 Task: In the Company barnard.edu, Add note: 'Schedule a meeting with the PR team to discuss upcoming media opportunities.'. Mark checkbox to create task to follow up ': In 2 weeks'. Create task, with  description: Follow up on Payment, Add due date: In 3 Business Days; Add reminder: 30 Minutes before. Set Priority Medium and add note: follow up with the client regarding their recent inquiry and address any questions they may have.. Logged in from softage.5@softage.net
Action: Mouse moved to (99, 77)
Screenshot: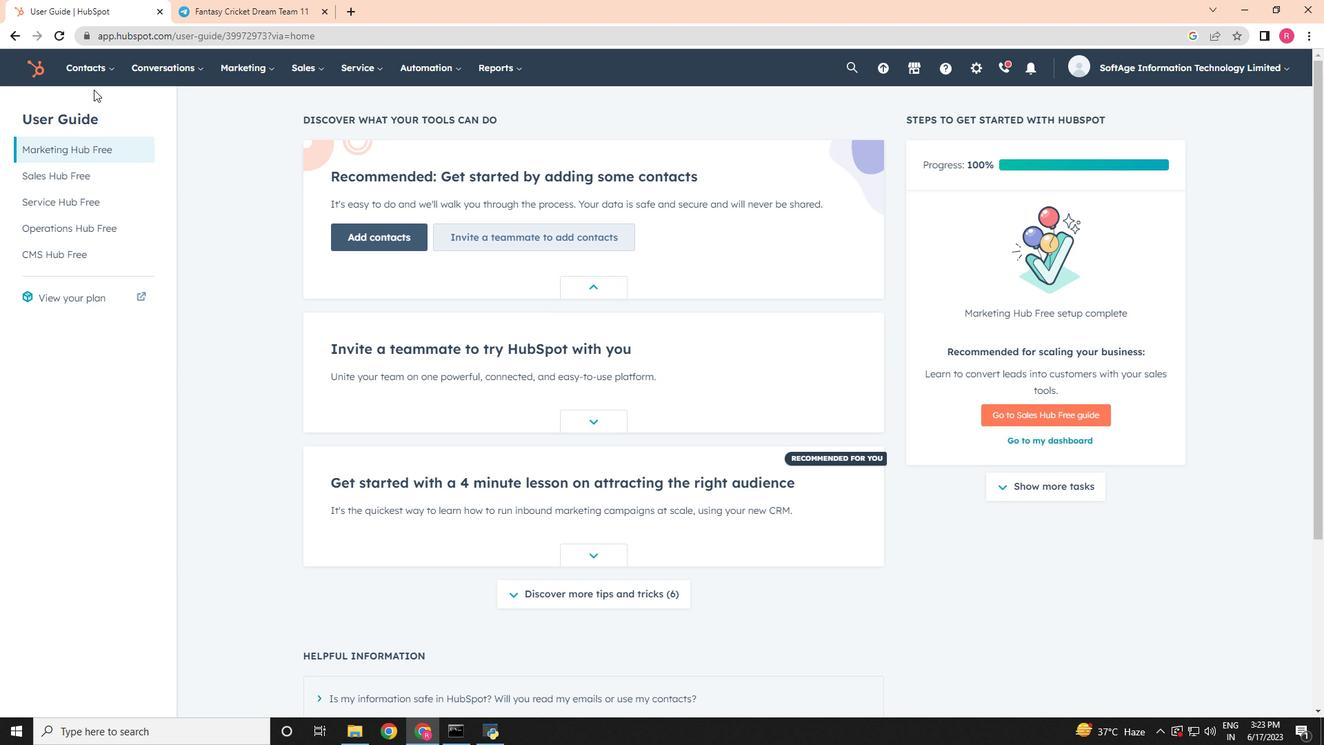
Action: Mouse pressed left at (99, 77)
Screenshot: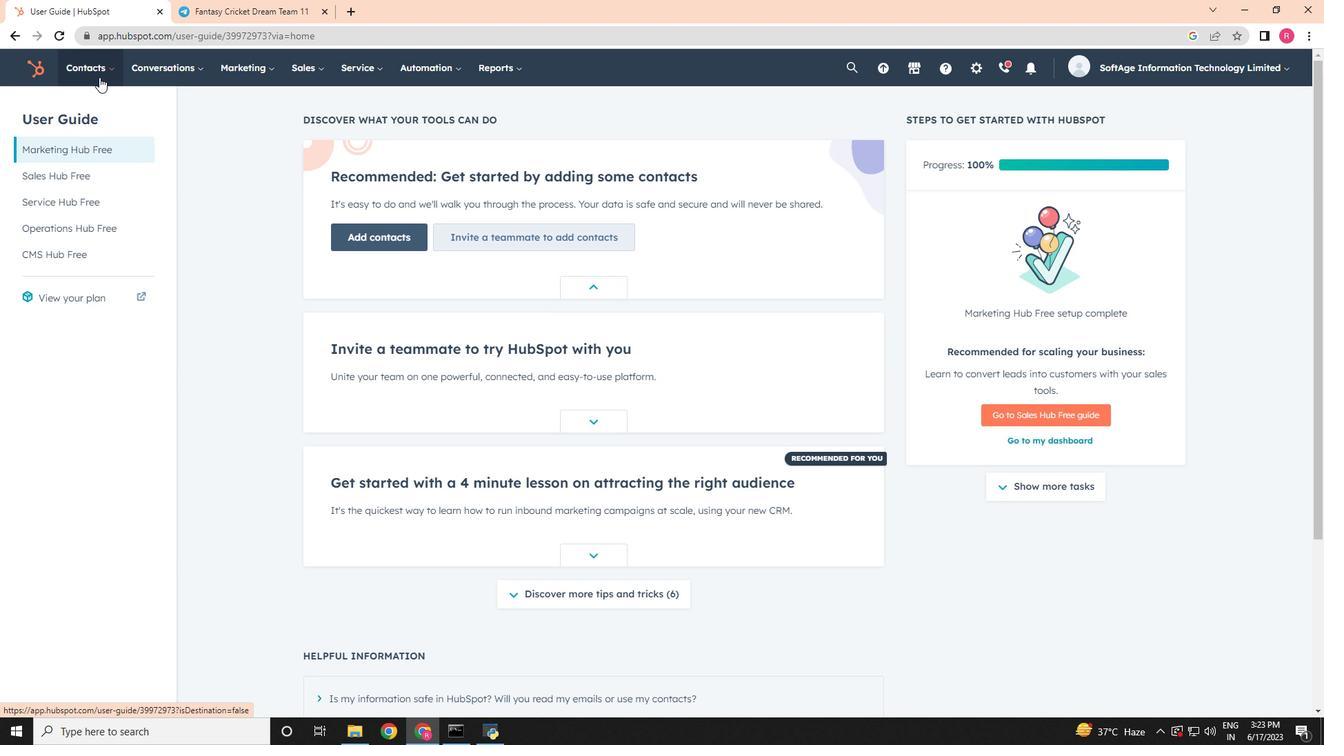 
Action: Mouse moved to (101, 141)
Screenshot: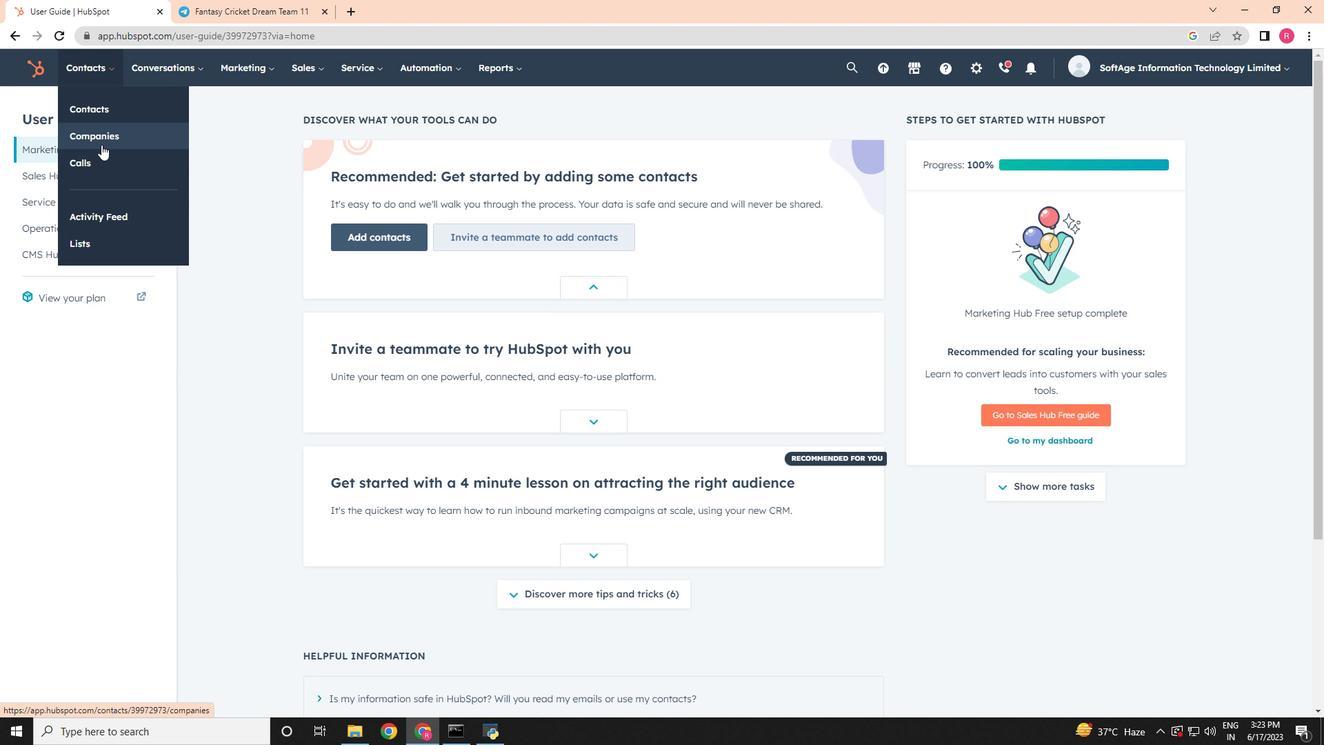 
Action: Mouse pressed left at (101, 141)
Screenshot: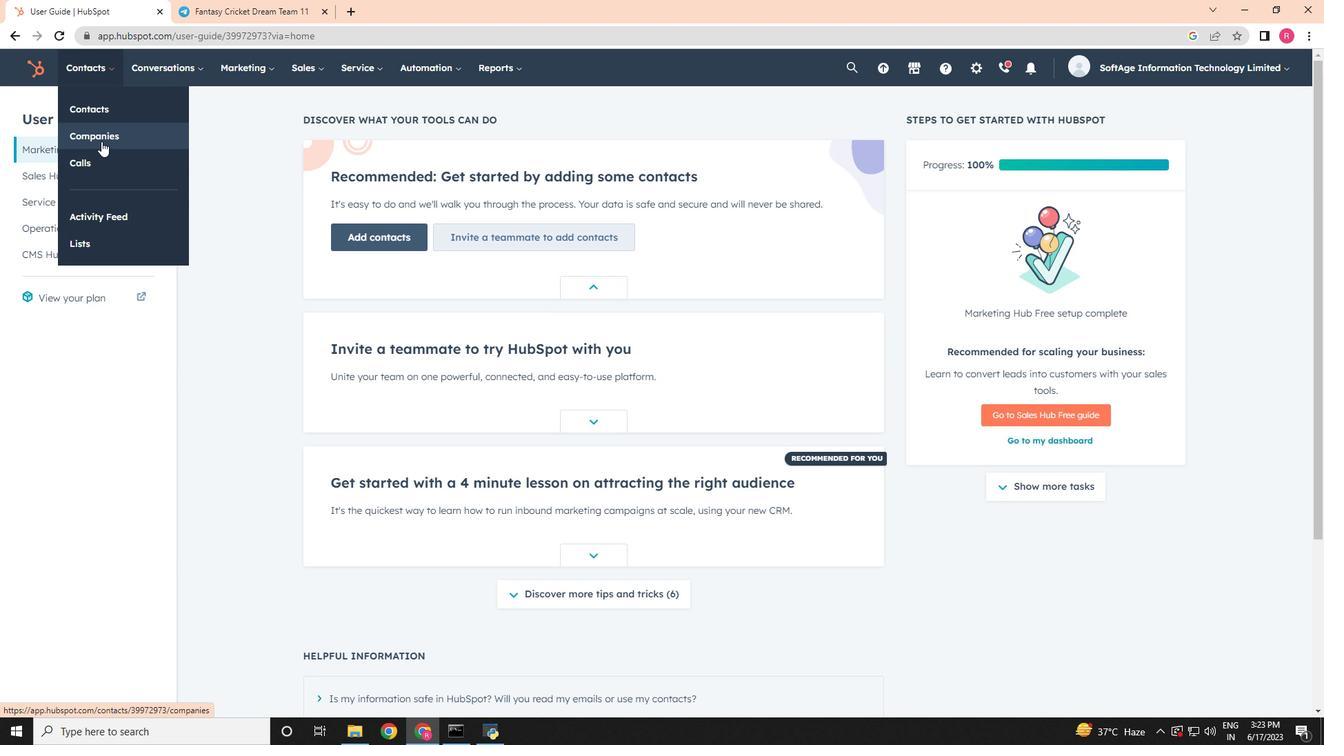 
Action: Mouse moved to (88, 222)
Screenshot: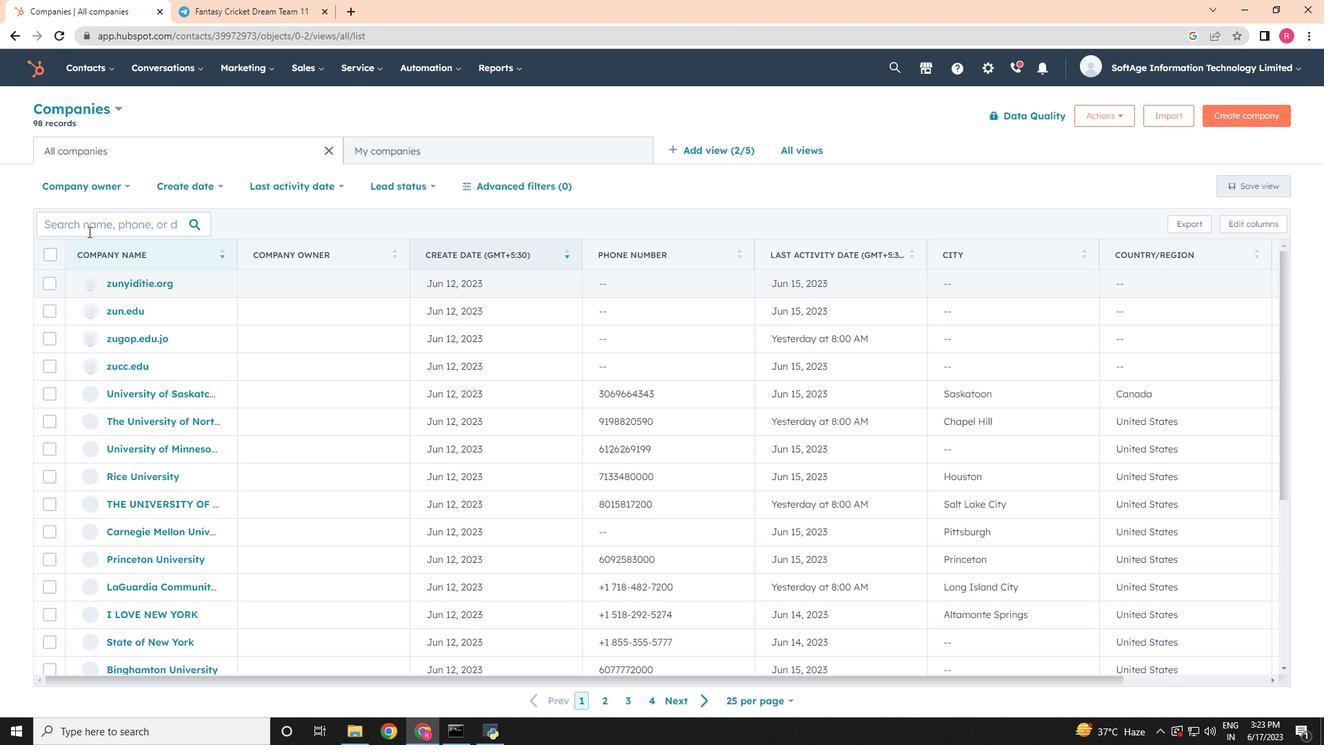 
Action: Mouse pressed left at (88, 222)
Screenshot: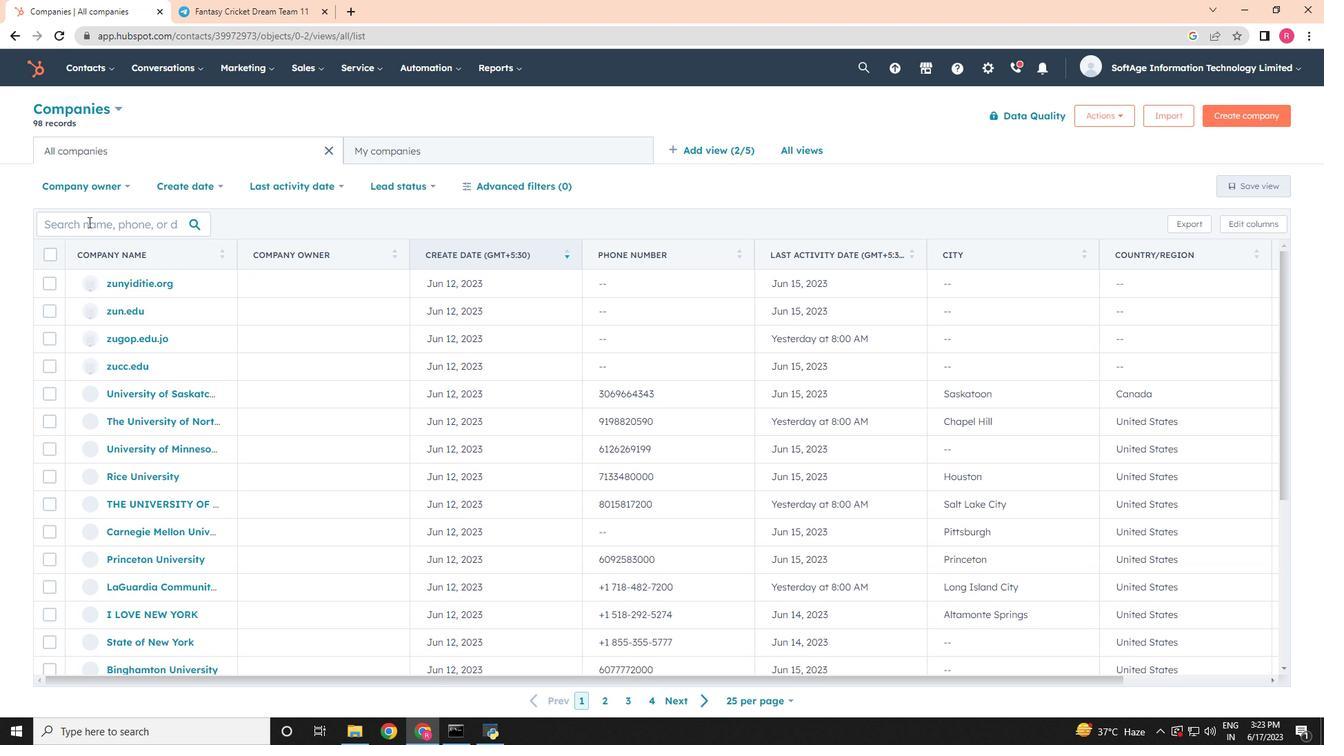 
Action: Key pressed bat<Key.backspace>r
Screenshot: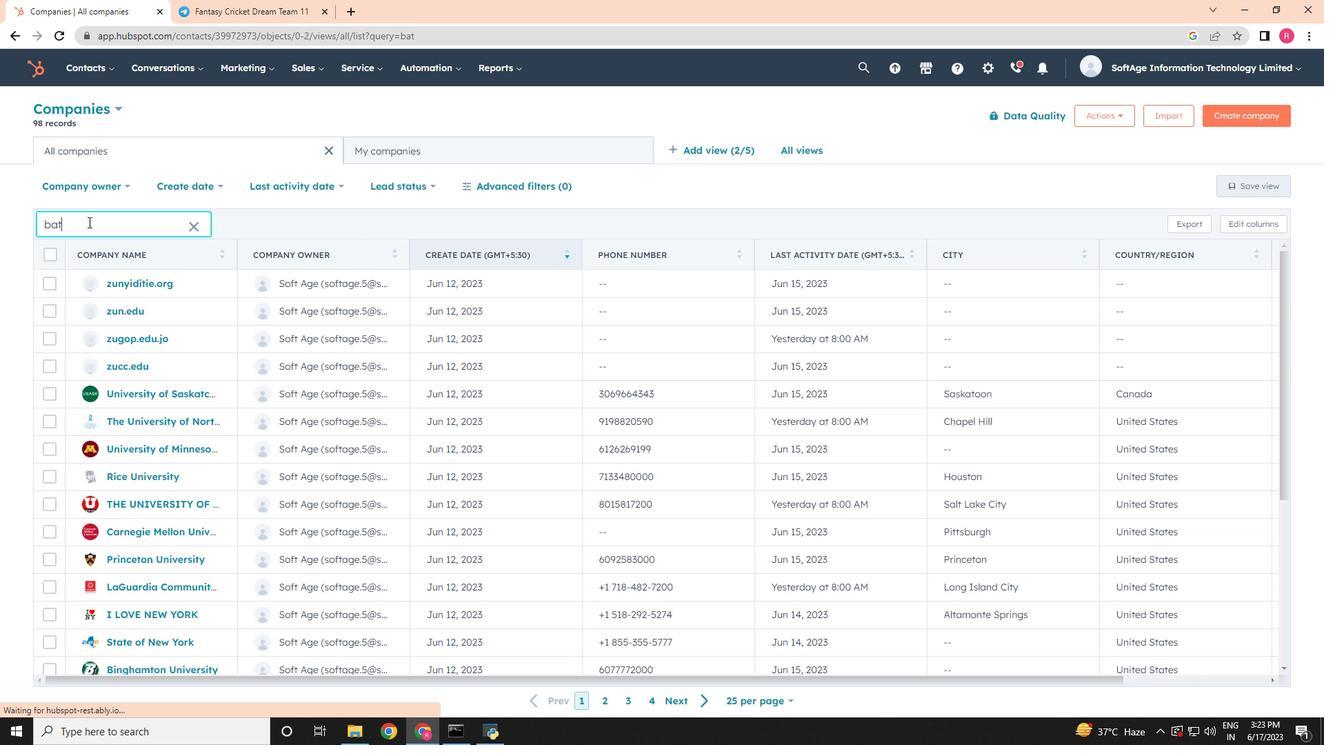 
Action: Mouse moved to (134, 277)
Screenshot: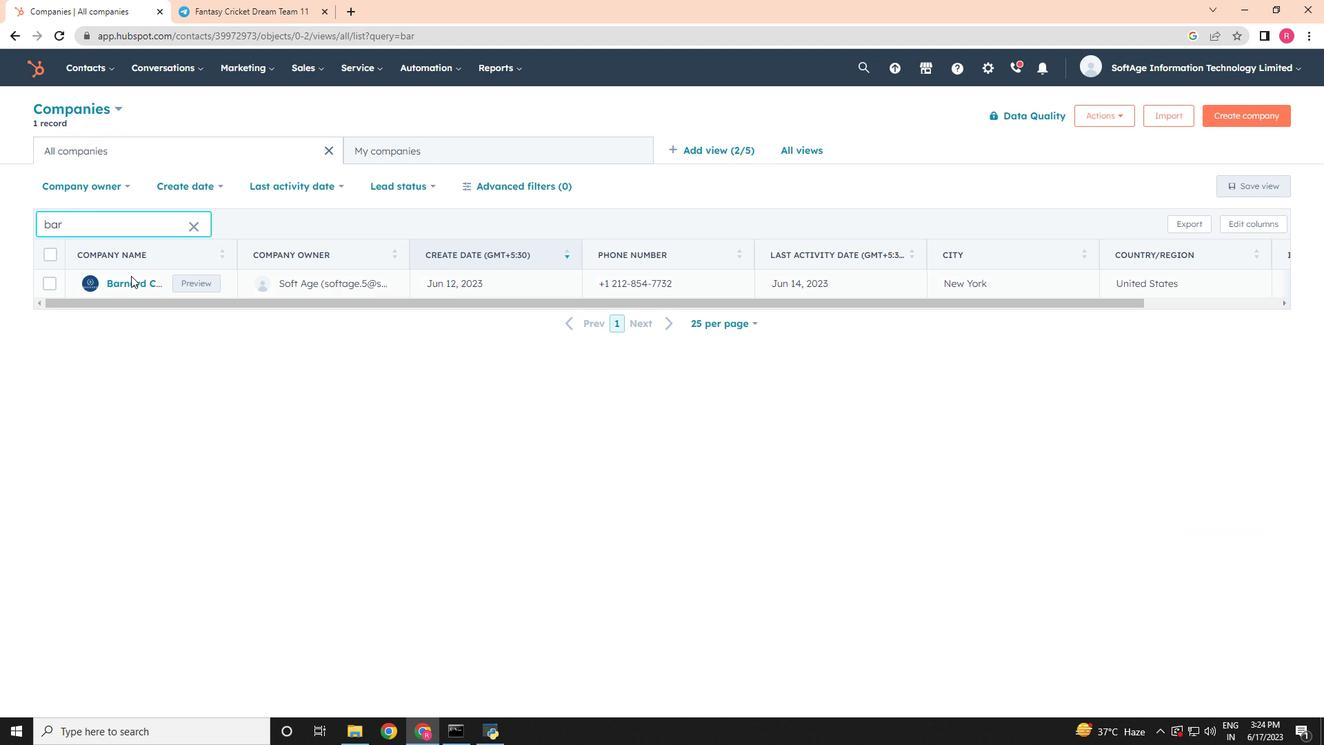 
Action: Mouse pressed left at (134, 277)
Screenshot: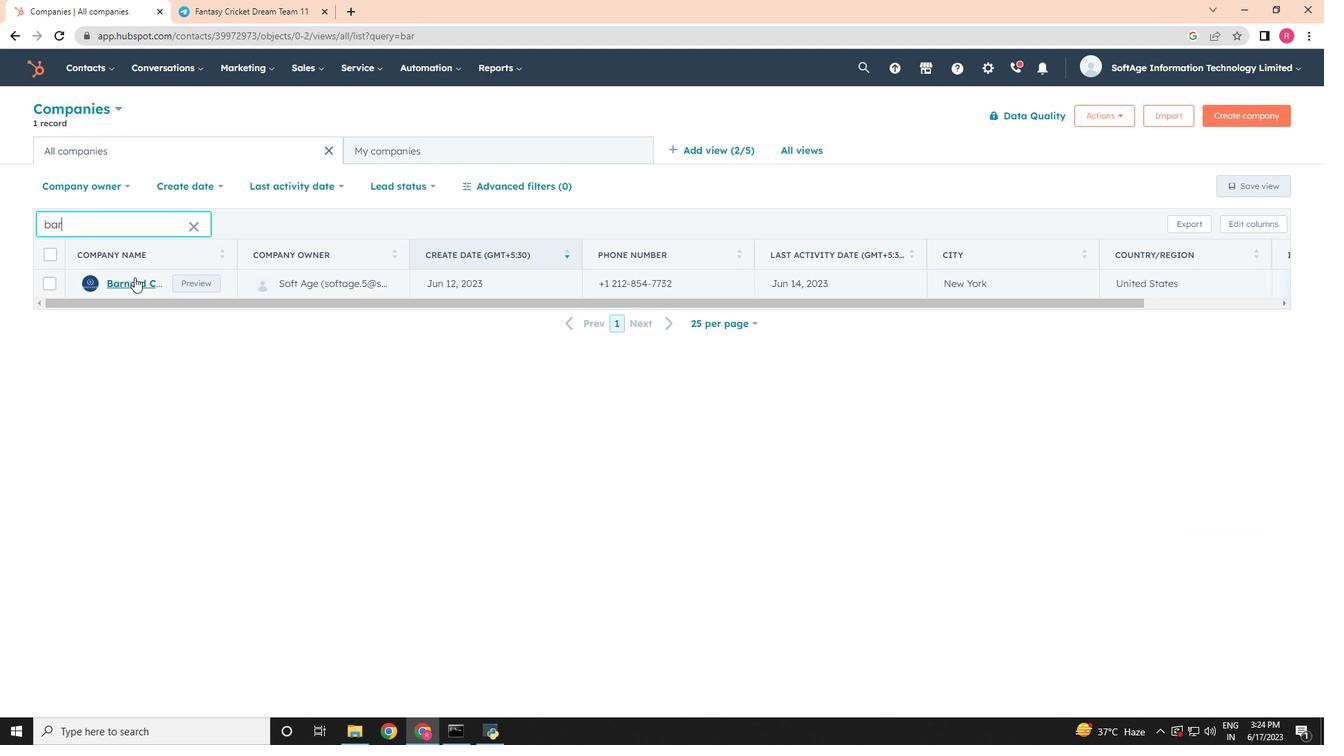 
Action: Mouse moved to (53, 238)
Screenshot: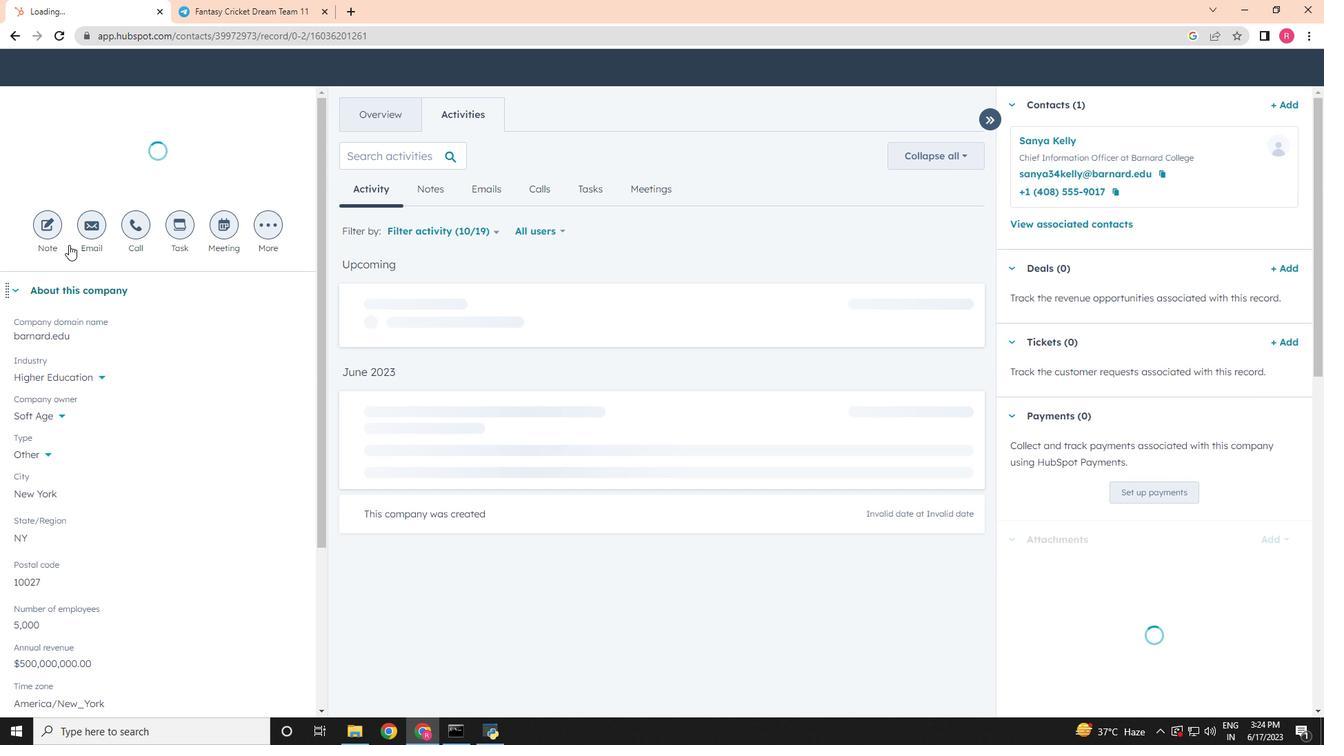 
Action: Mouse pressed left at (53, 238)
Screenshot: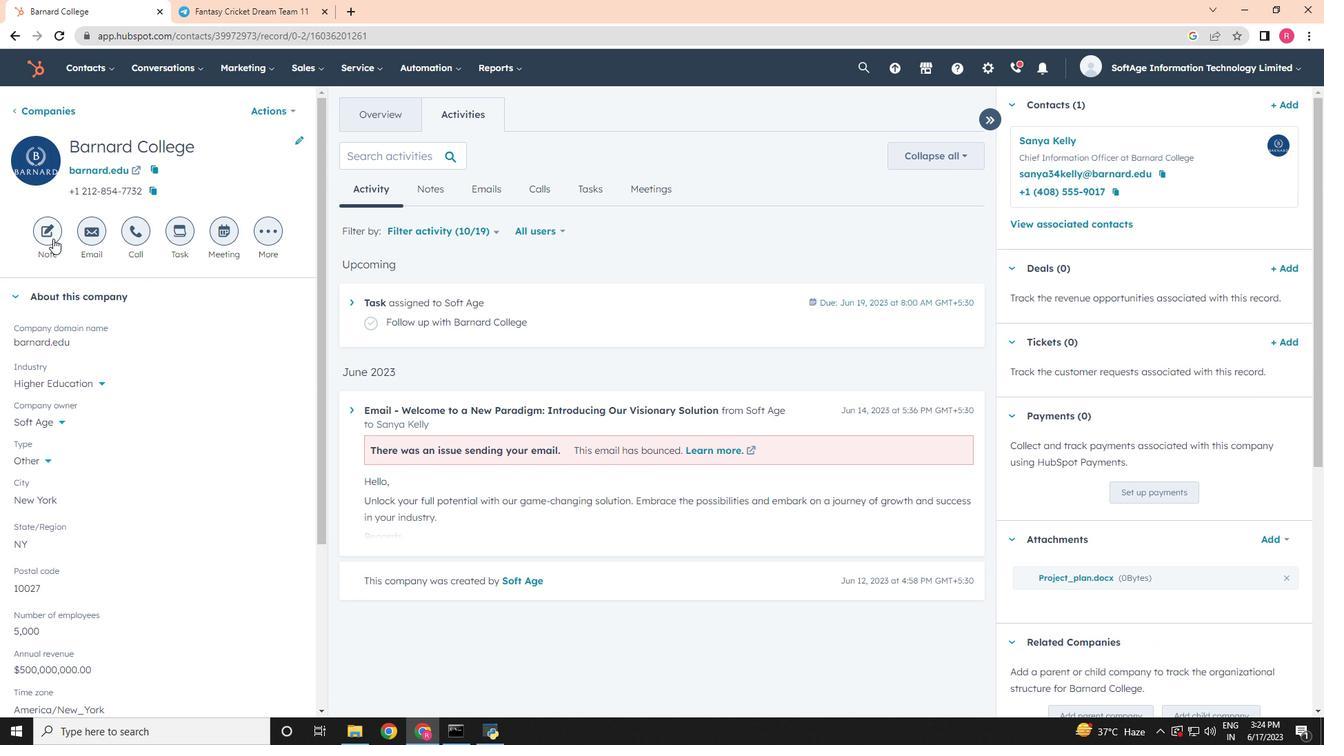 
Action: Mouse moved to (1169, 416)
Screenshot: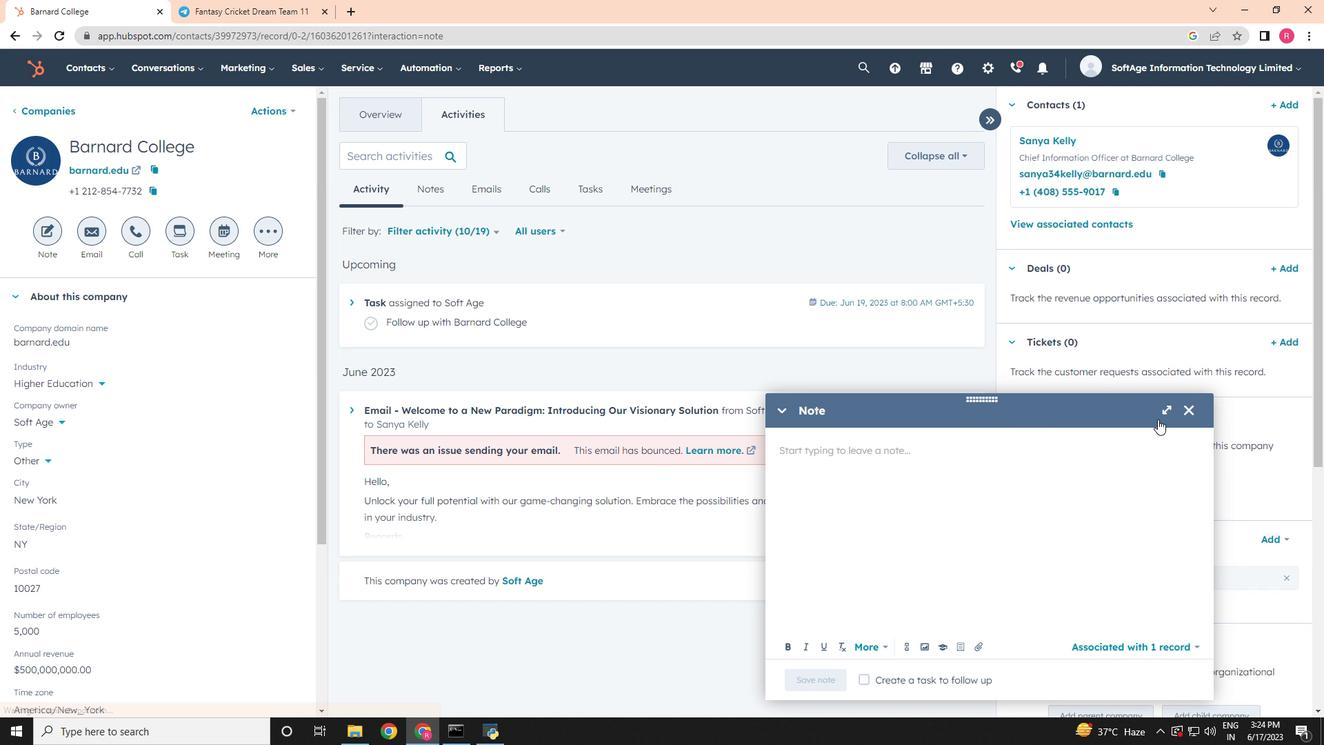 
Action: Mouse pressed left at (1169, 416)
Screenshot: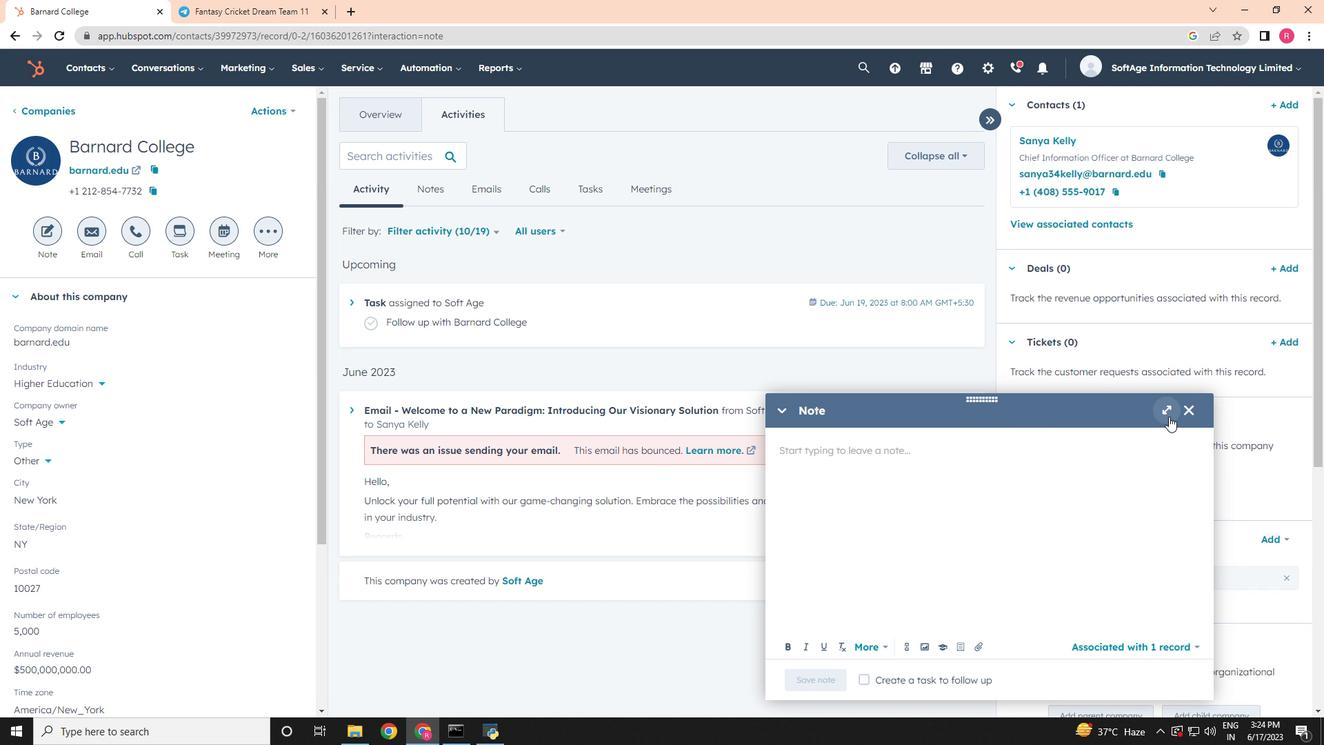 
Action: Mouse moved to (909, 451)
Screenshot: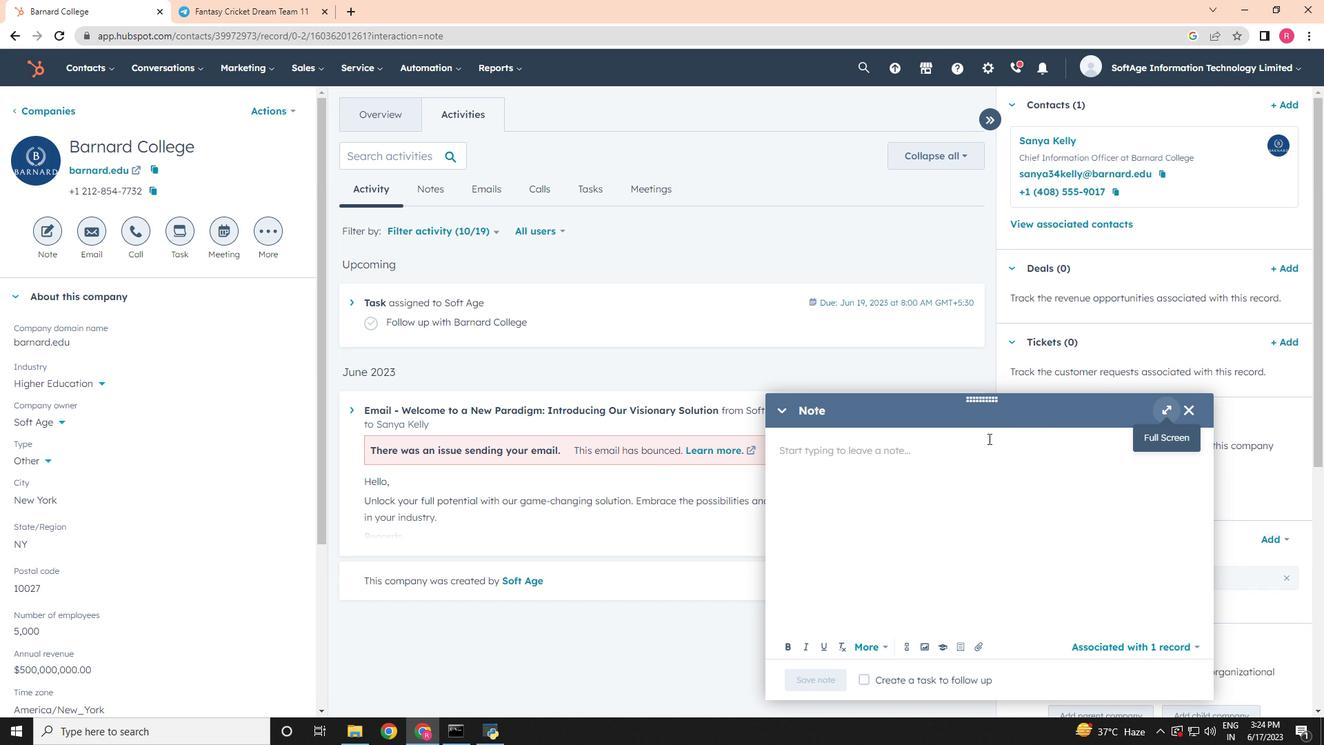 
Action: Key pressed <Key.shift>Schedule<Key.space>a<Key.space>meeting<Key.space>with<Key.space>the<Key.space><Key.shift>PR<Key.space>team<Key.space>to<Key.space>discuss<Key.space>upco<Key.backspace>omij=<Key.backspace><Key.backspace>ng<Key.space>ne<Key.backspace><Key.backspace>media<Key.space>opportunities.
Screenshot: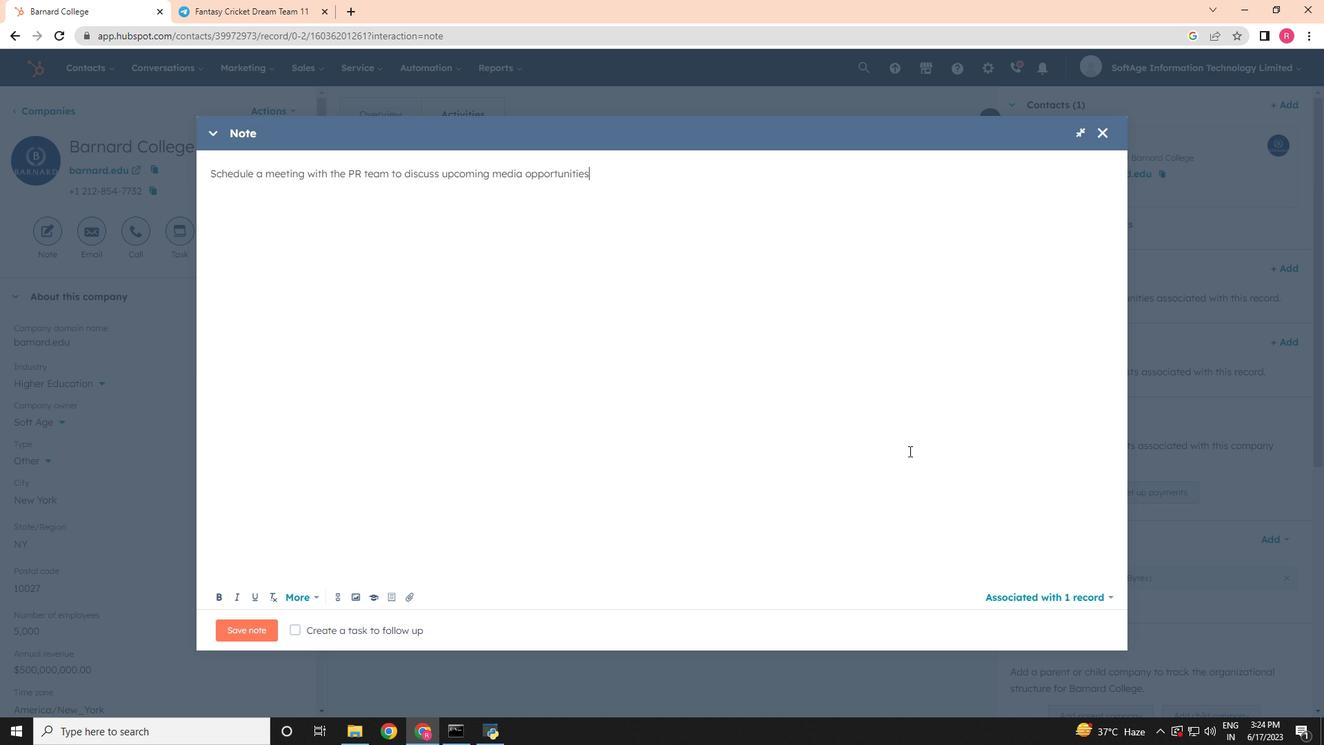 
Action: Mouse moved to (296, 625)
Screenshot: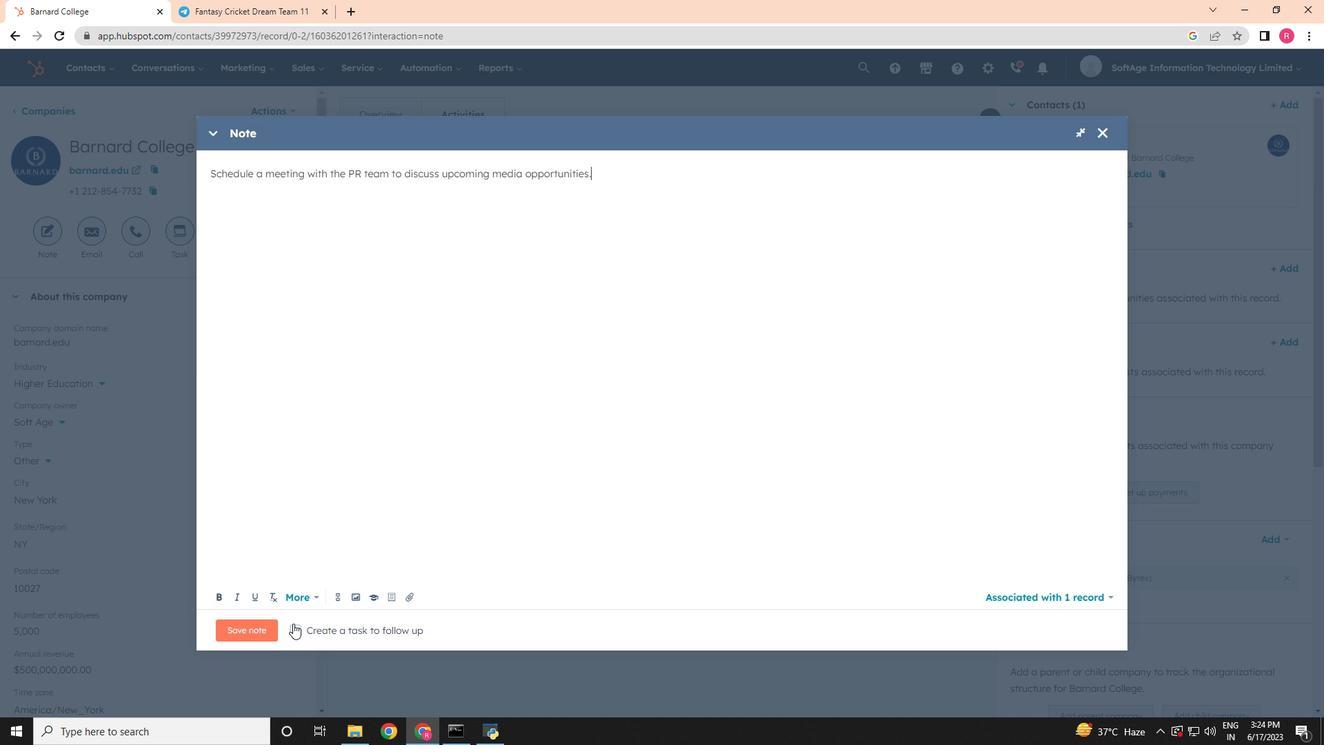 
Action: Mouse pressed left at (296, 625)
Screenshot: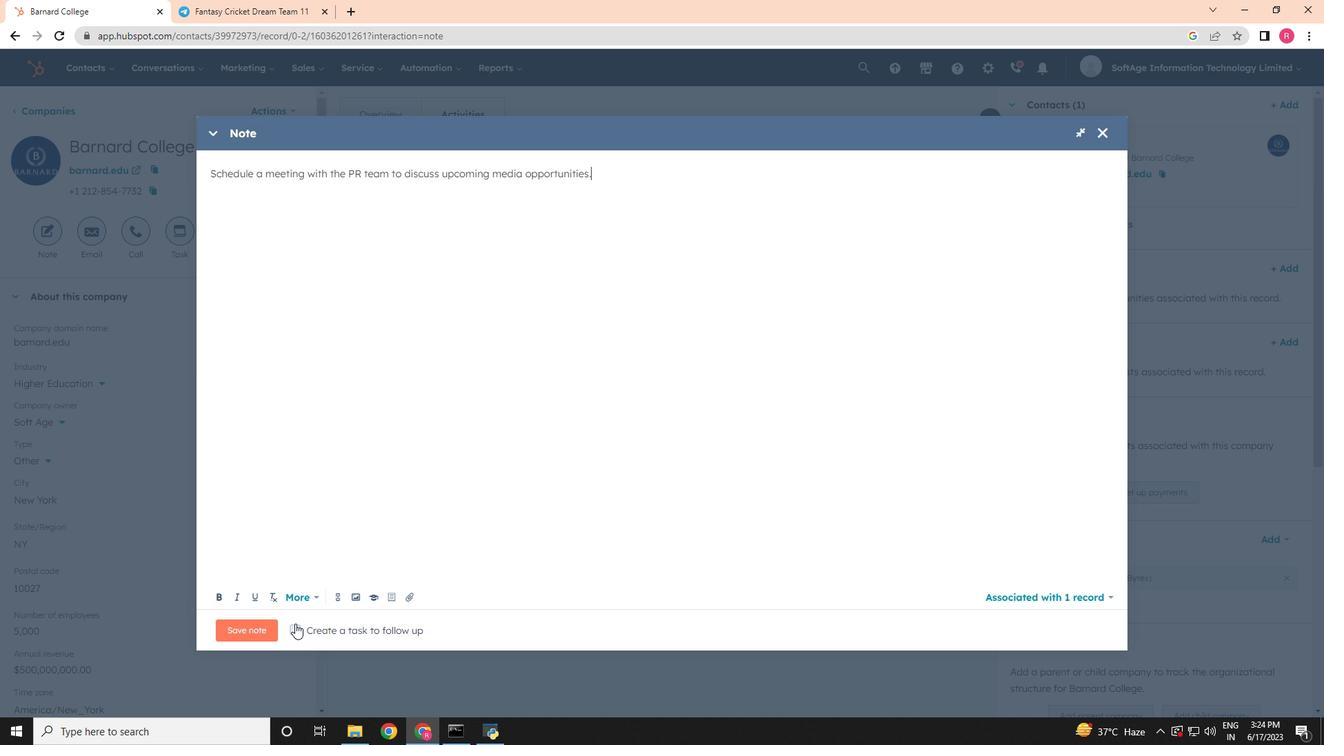 
Action: Mouse moved to (483, 629)
Screenshot: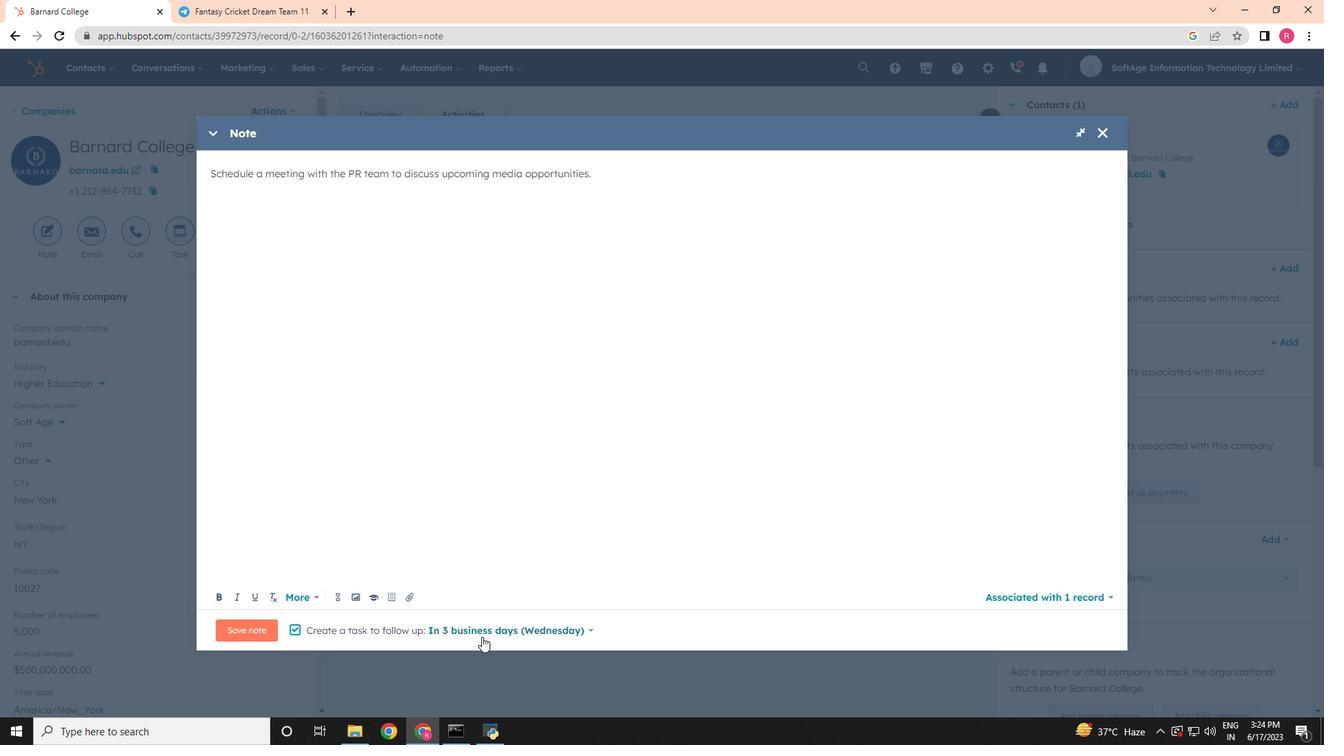 
Action: Mouse pressed left at (483, 629)
Screenshot: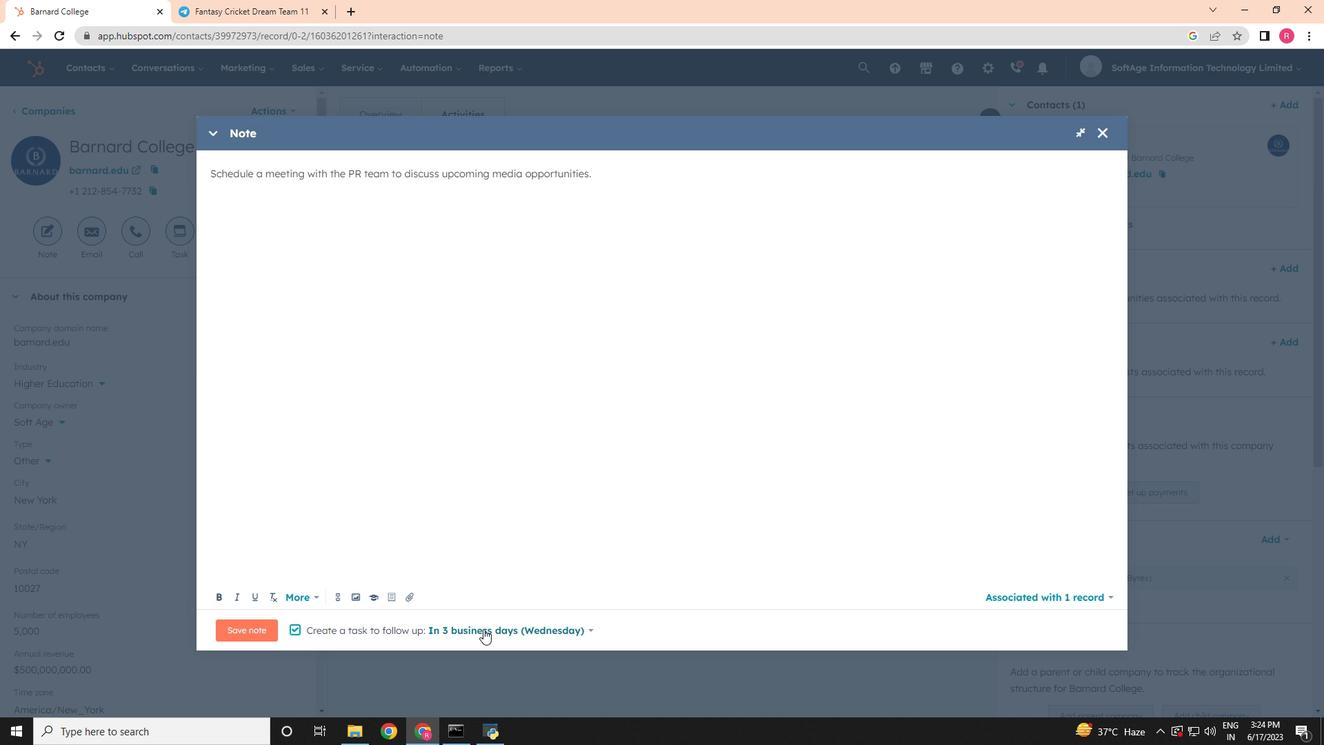 
Action: Mouse moved to (475, 542)
Screenshot: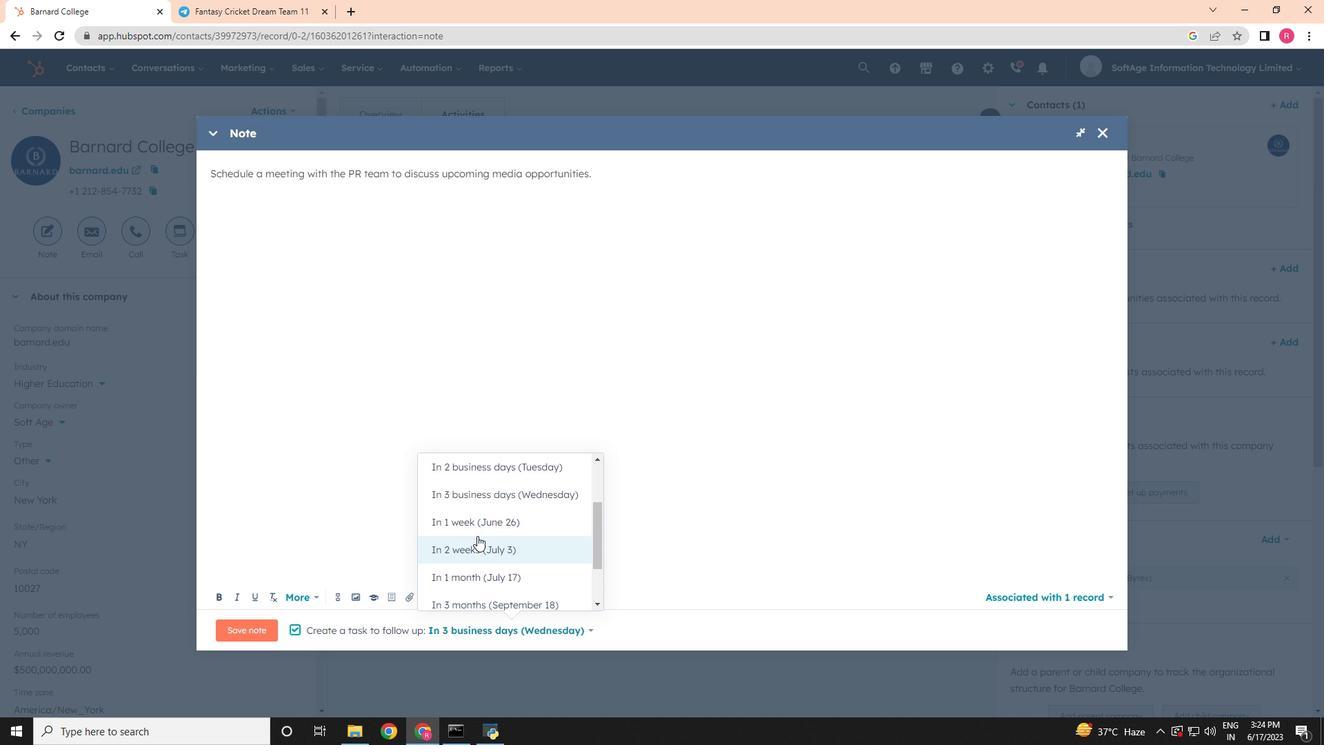 
Action: Mouse pressed left at (475, 542)
Screenshot: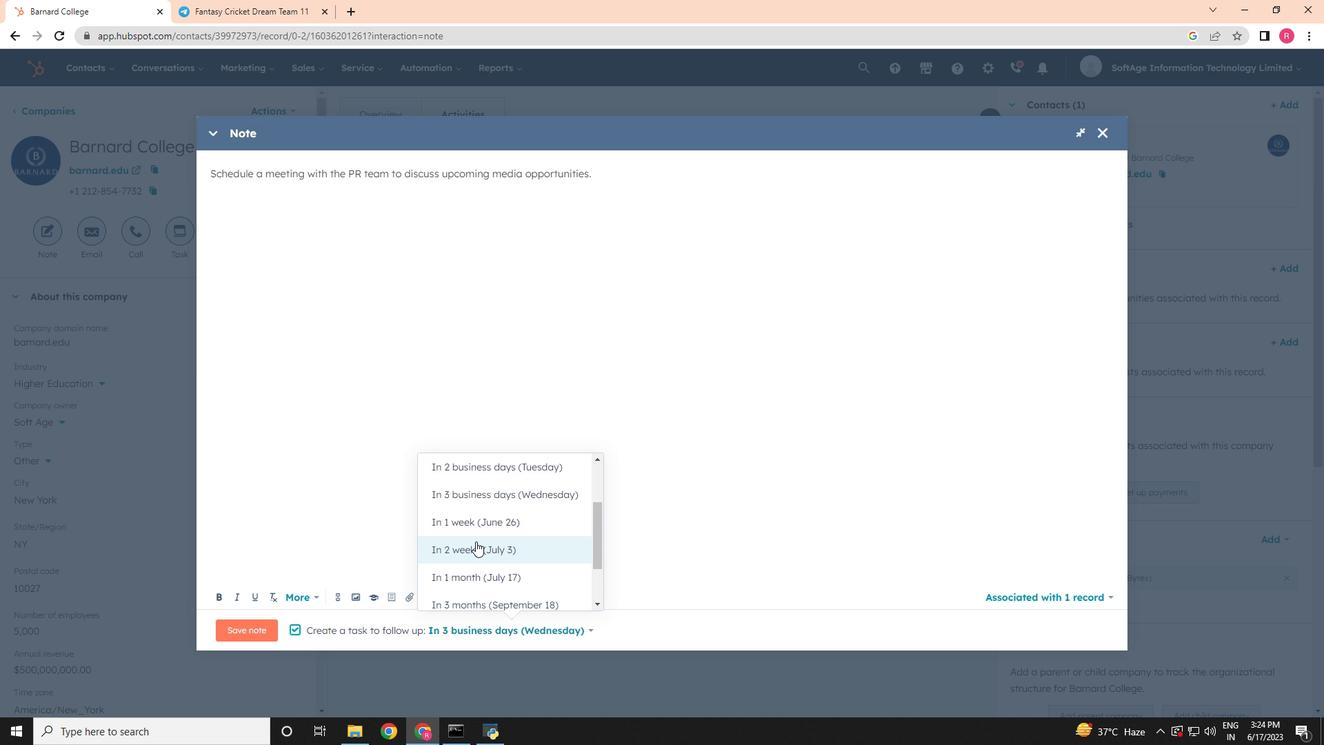 
Action: Mouse moved to (236, 631)
Screenshot: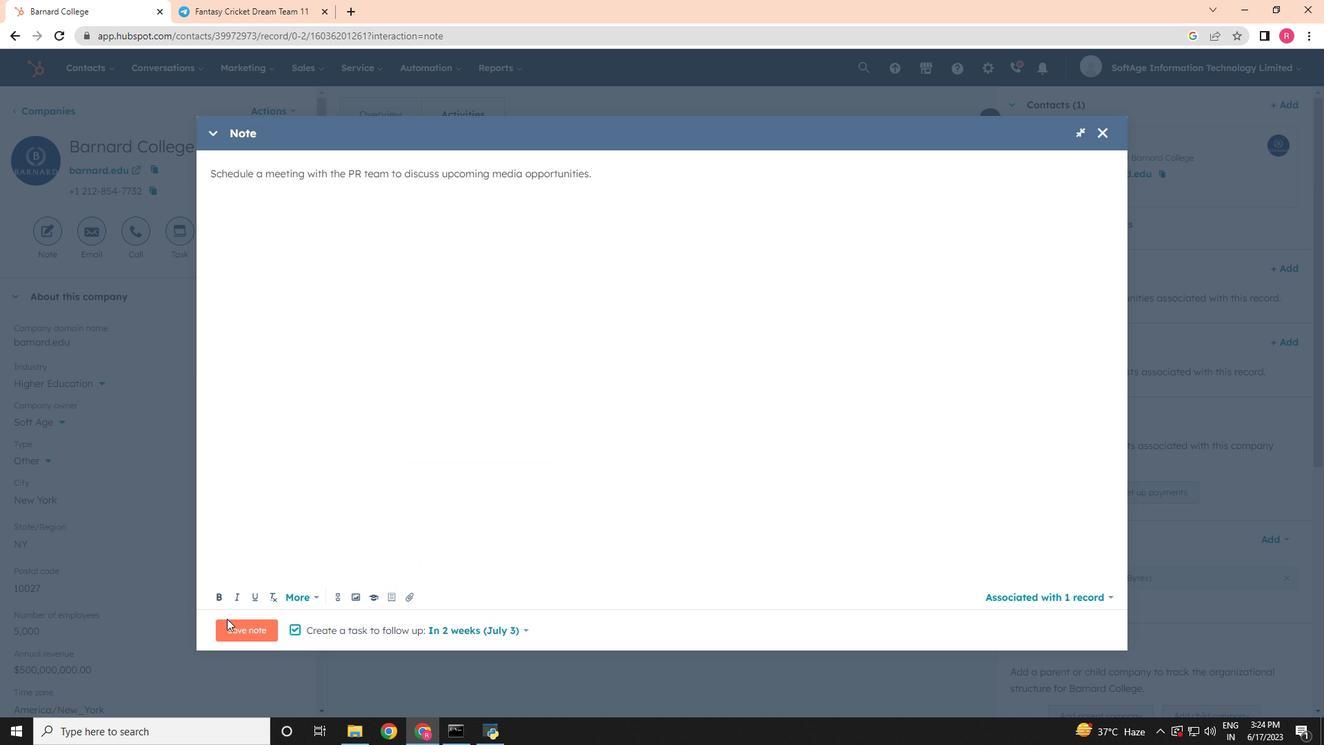 
Action: Mouse pressed left at (236, 631)
Screenshot: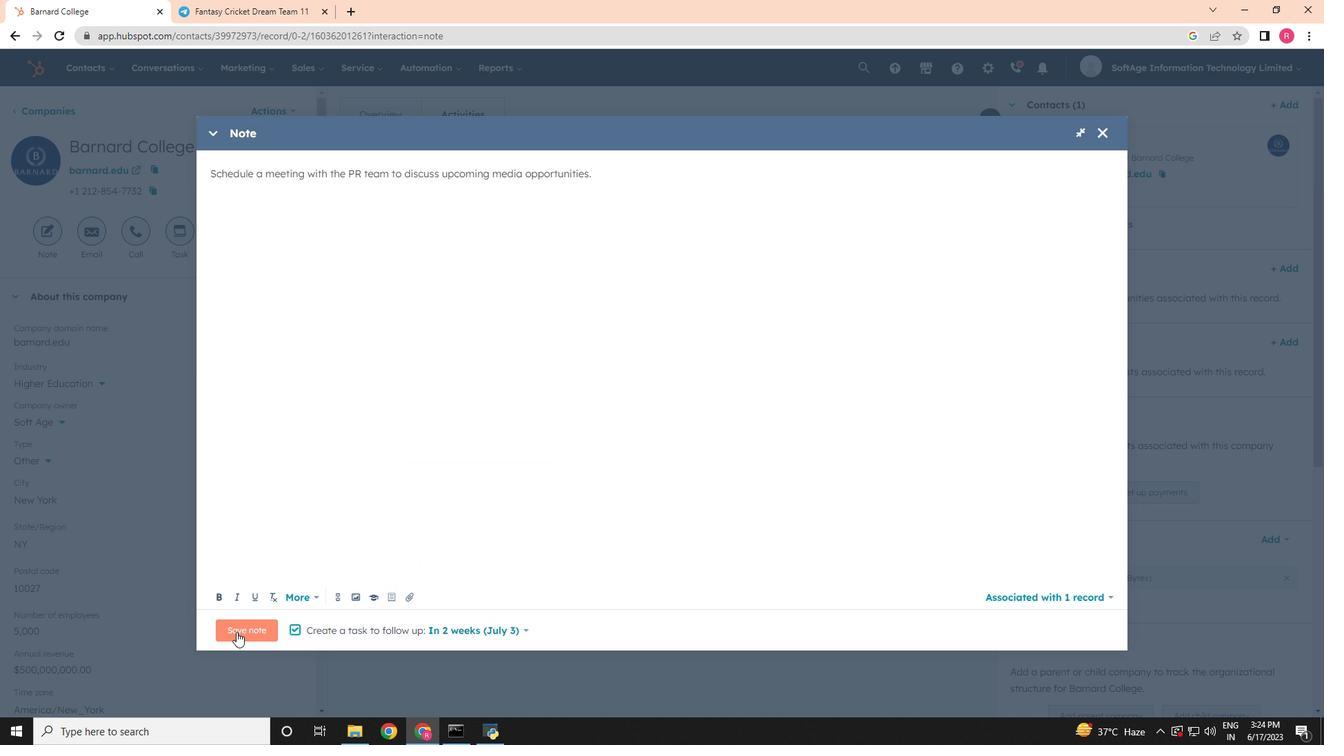 
Action: Mouse moved to (188, 231)
Screenshot: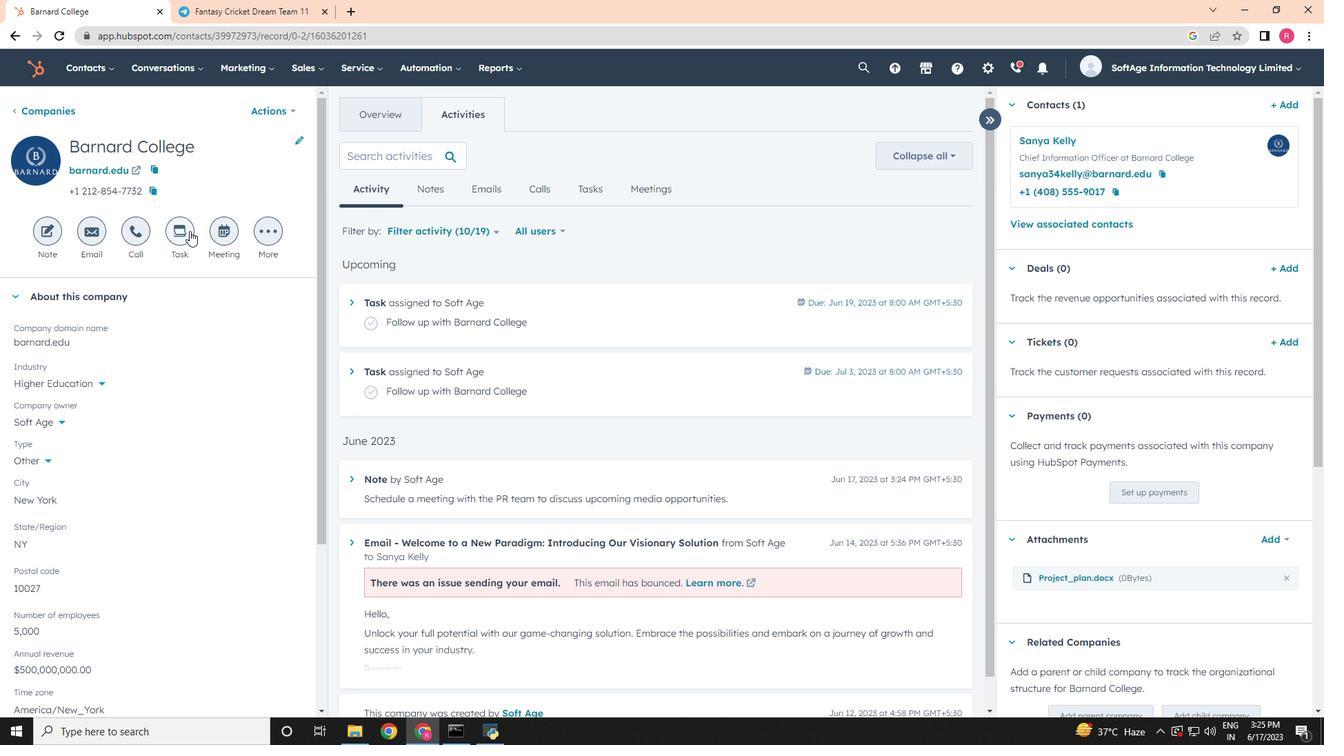 
Action: Mouse pressed left at (188, 231)
Screenshot: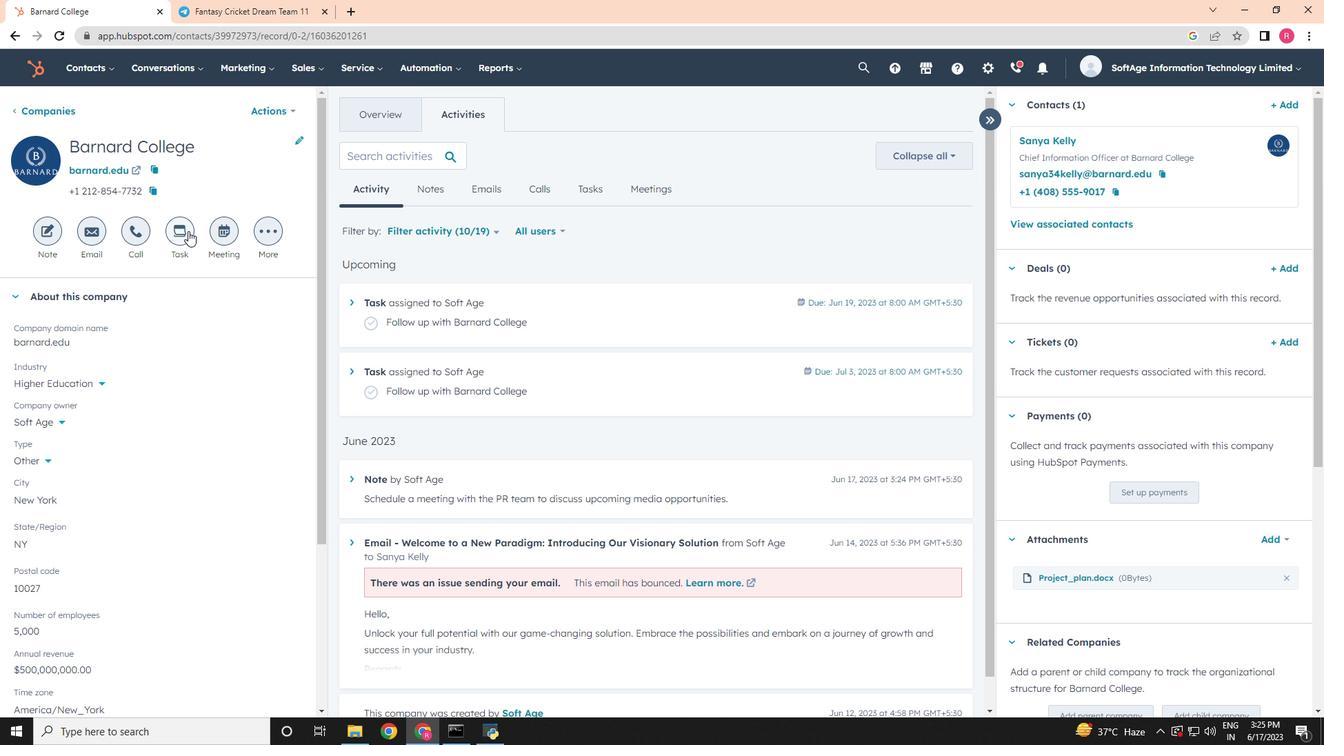 
Action: Mouse moved to (850, 409)
Screenshot: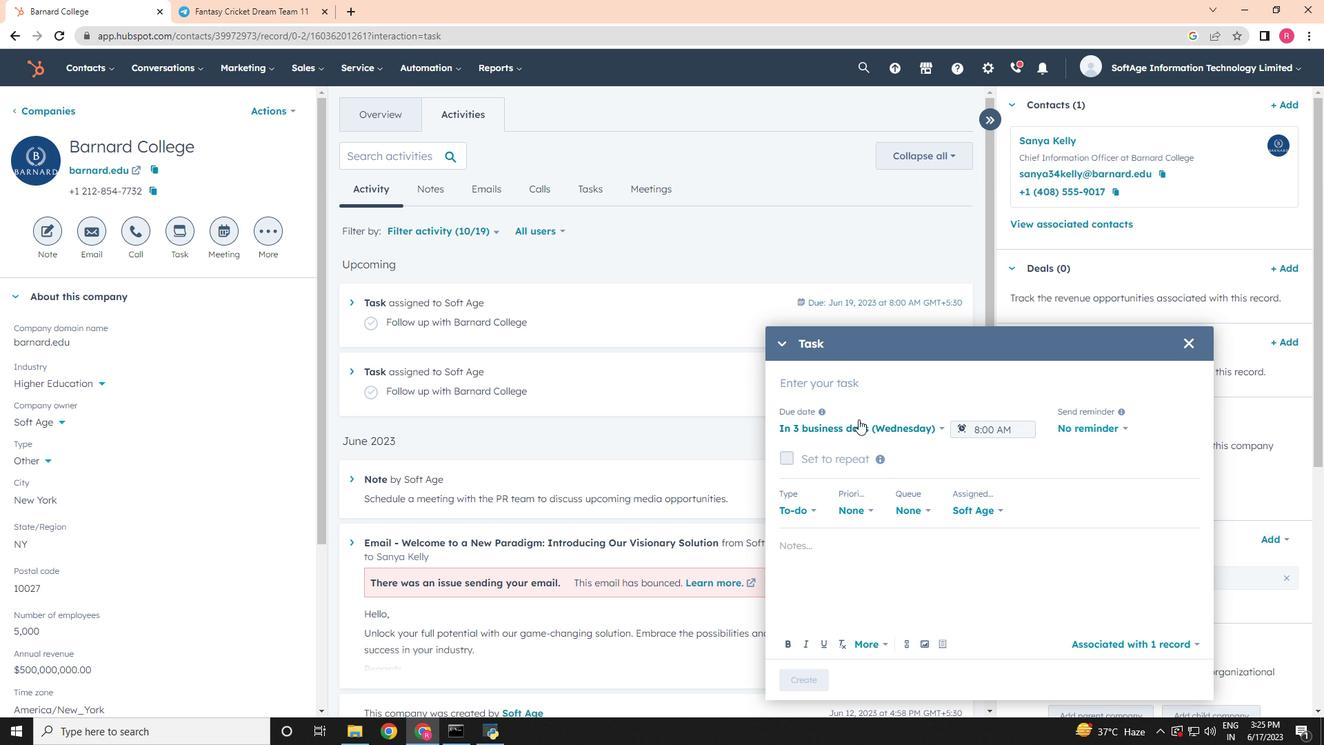
Action: Key pressed <Key.shift>Follow<Key.space>u<Key.space>on<Key.space><Key.shift>Payment<Key.space>
Screenshot: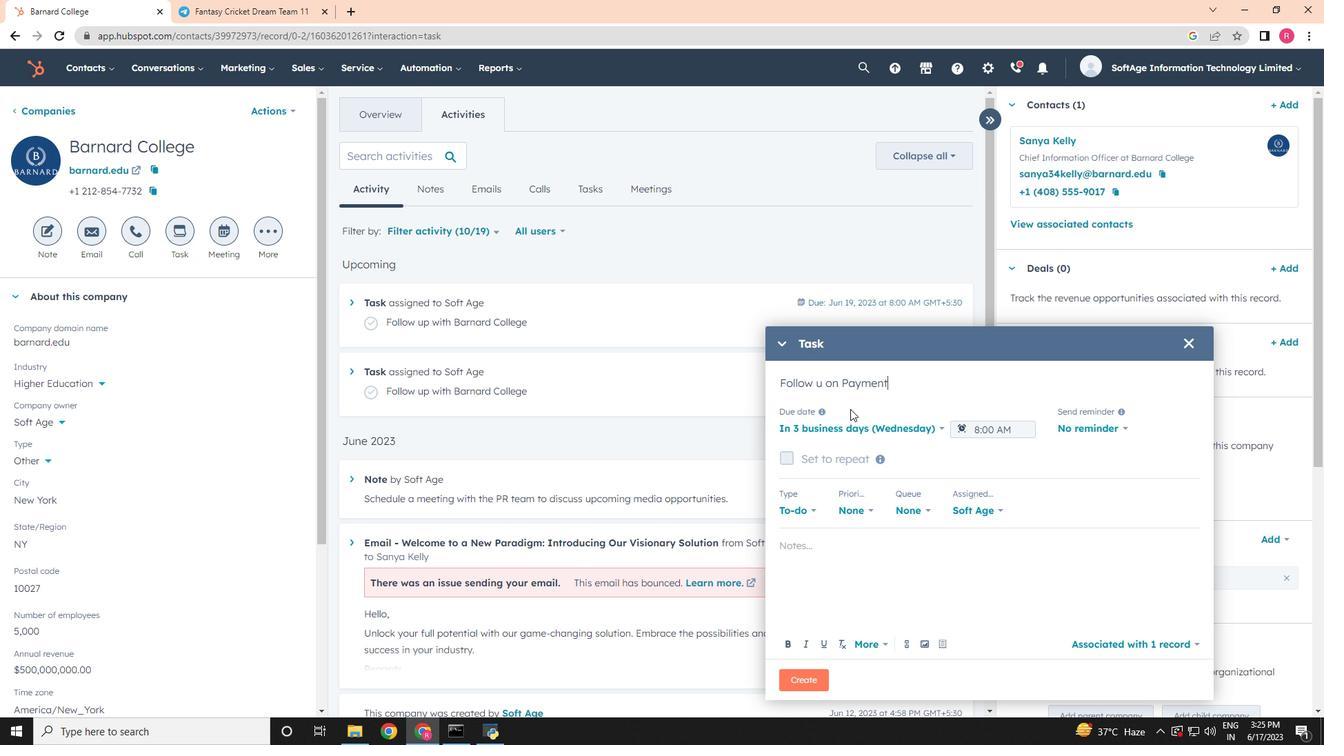 
Action: Mouse moved to (856, 426)
Screenshot: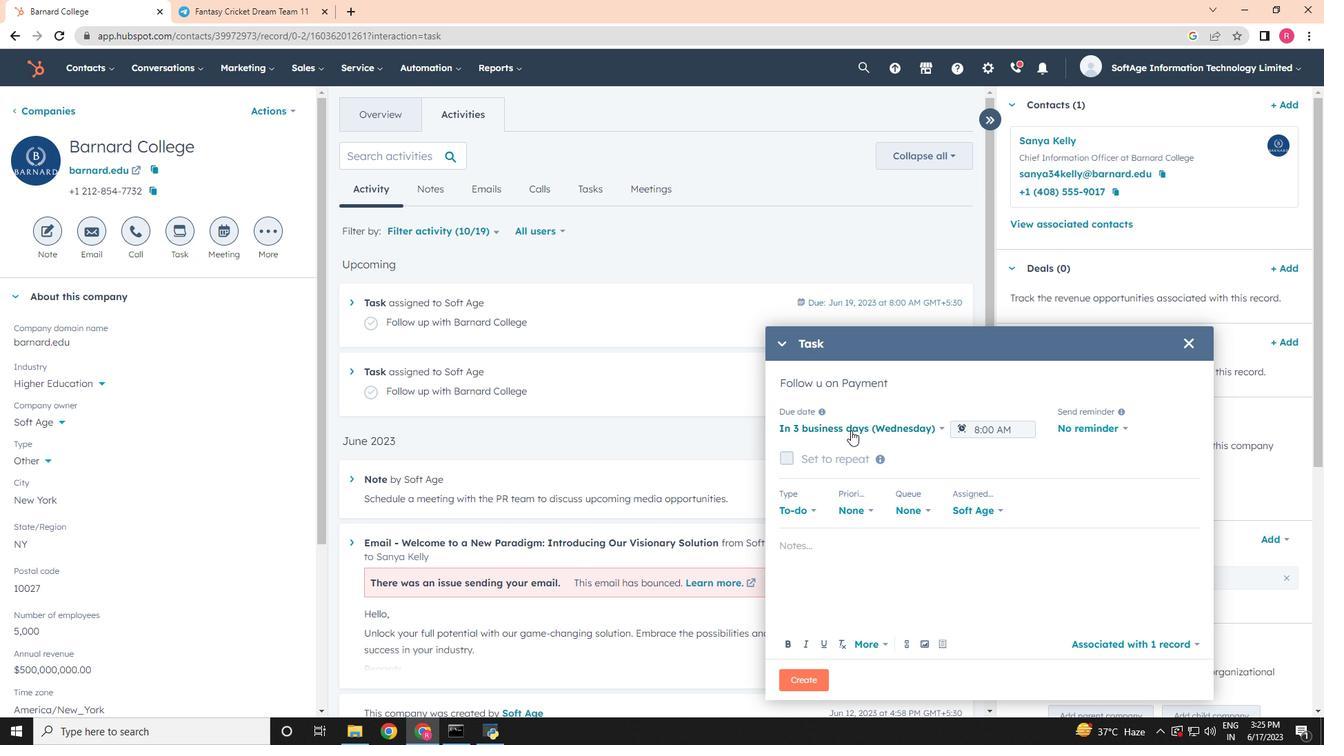 
Action: Mouse pressed left at (856, 426)
Screenshot: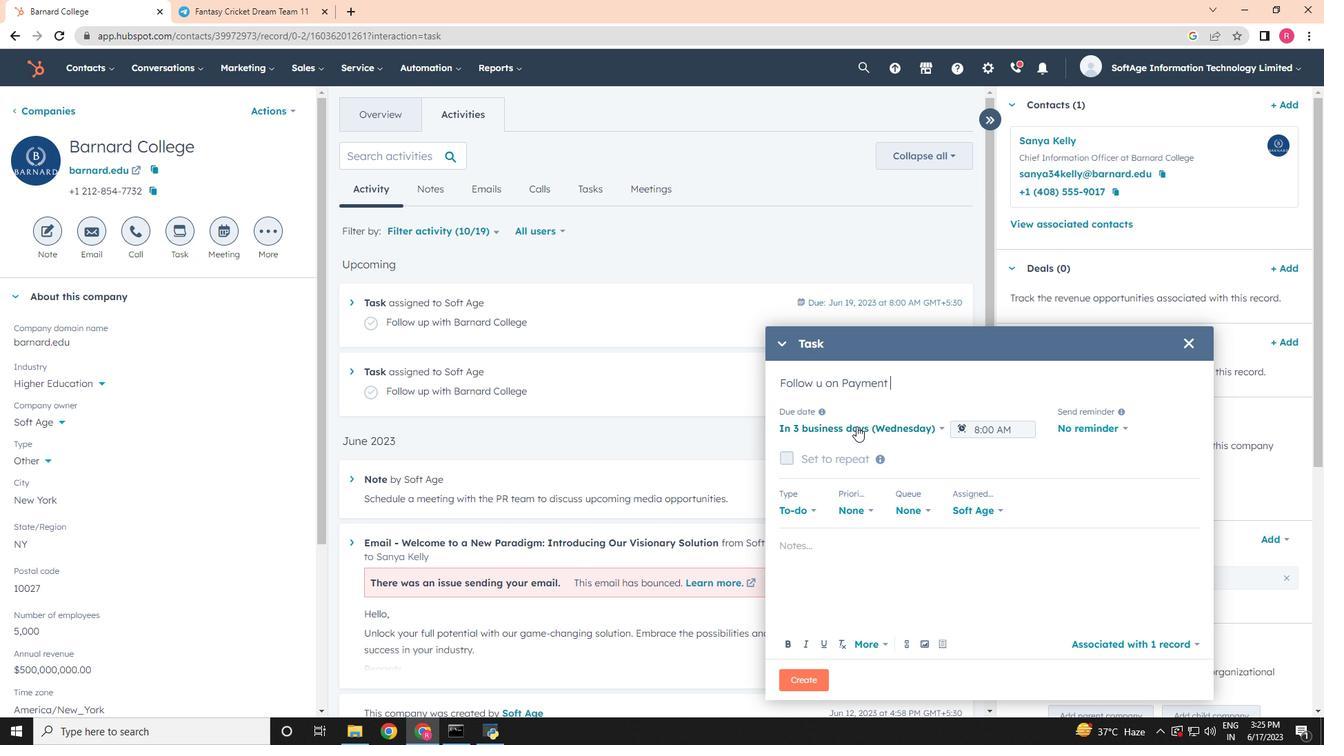 
Action: Mouse moved to (827, 490)
Screenshot: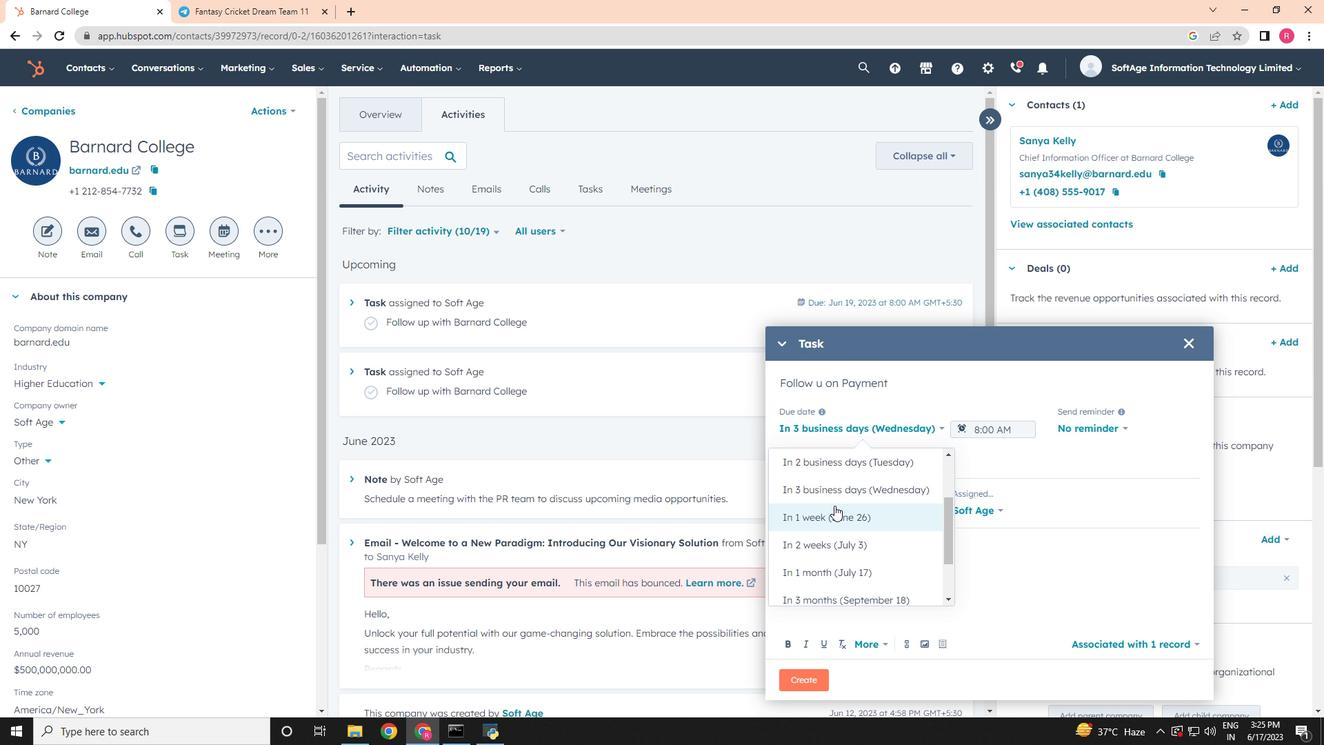 
Action: Mouse pressed left at (827, 490)
Screenshot: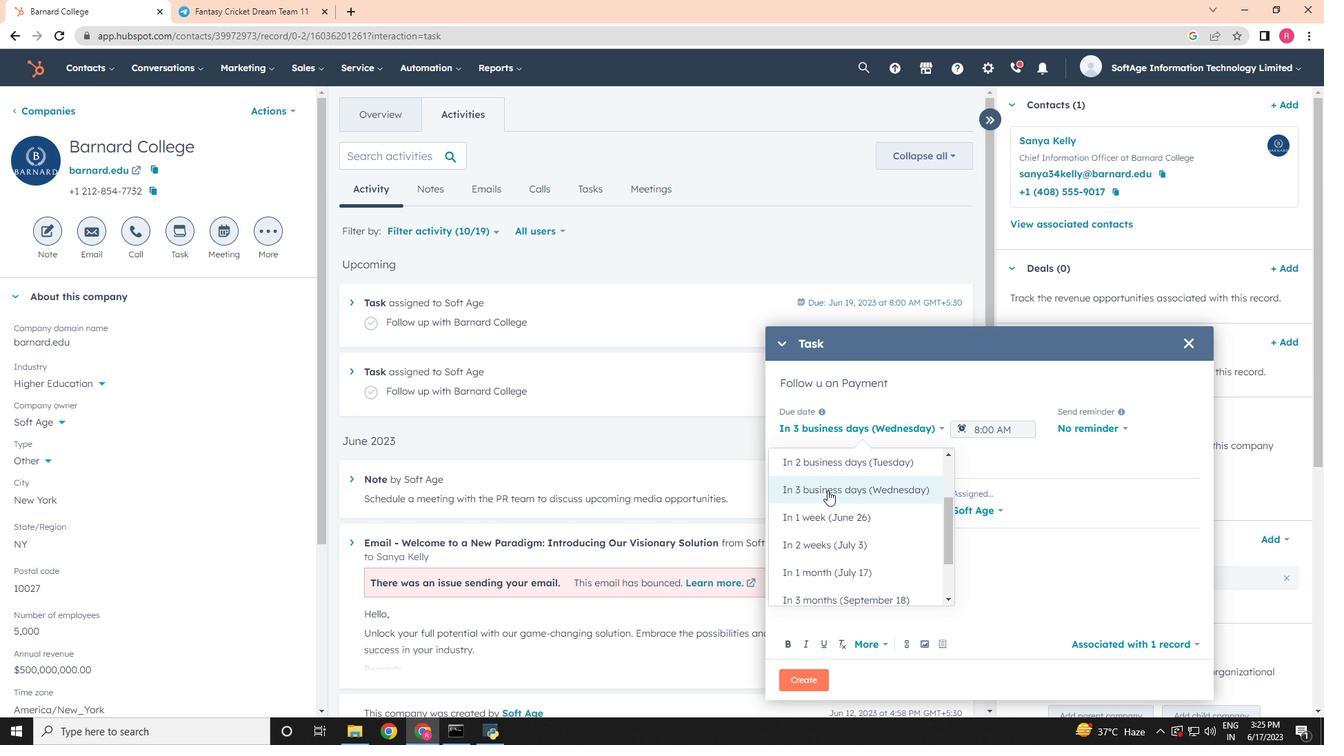 
Action: Mouse moved to (1072, 427)
Screenshot: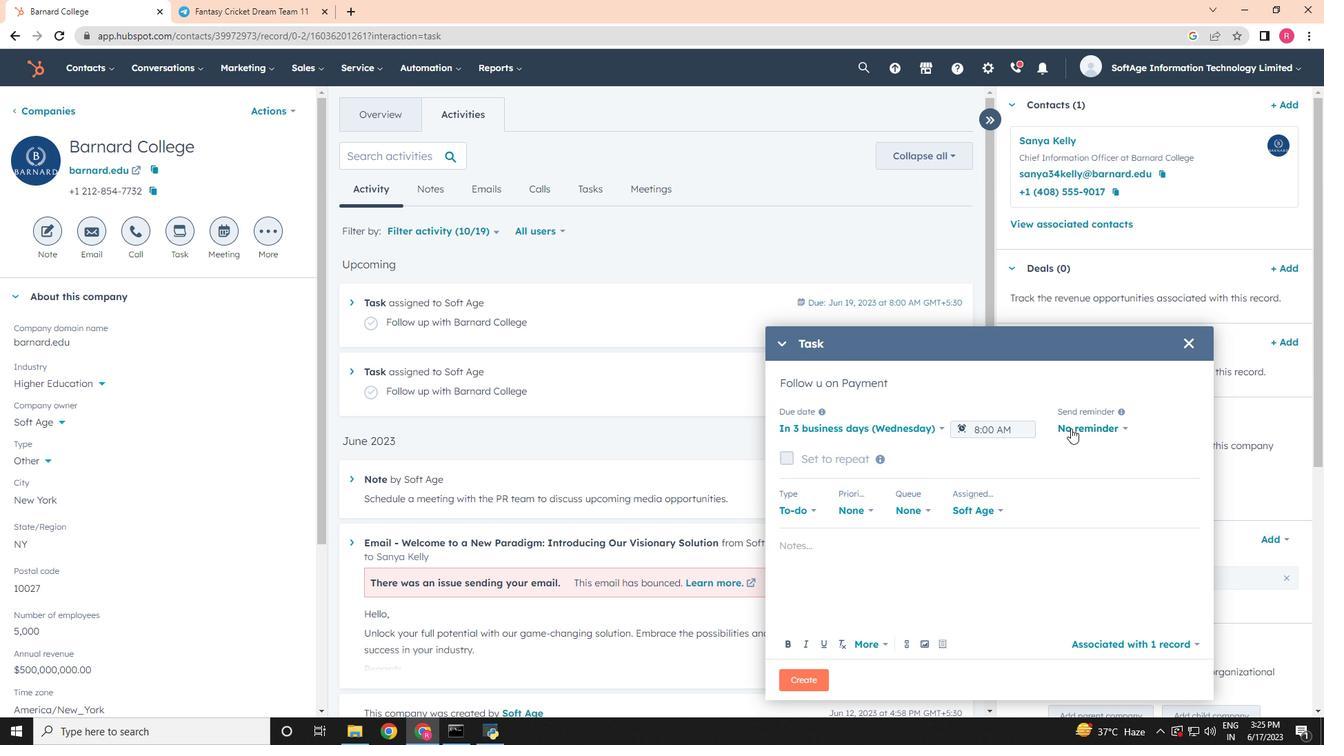 
Action: Mouse pressed left at (1072, 427)
Screenshot: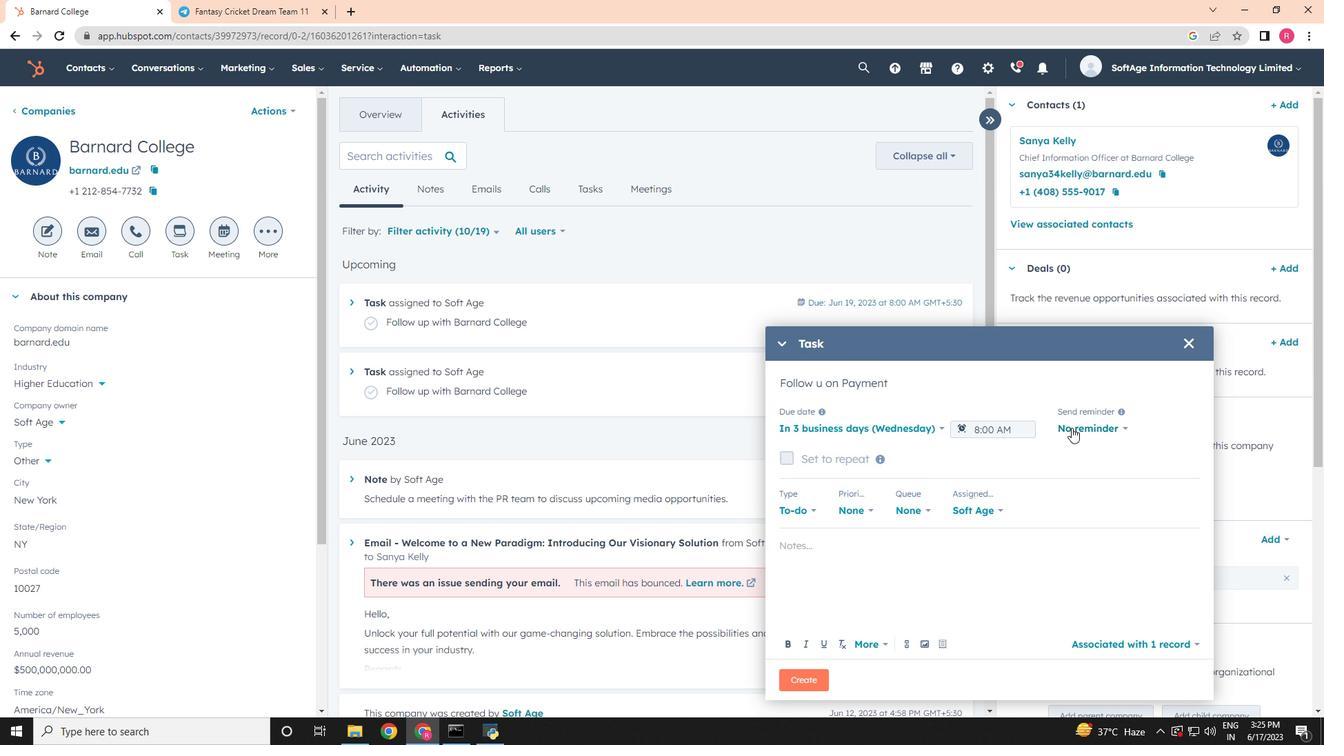 
Action: Mouse moved to (1052, 512)
Screenshot: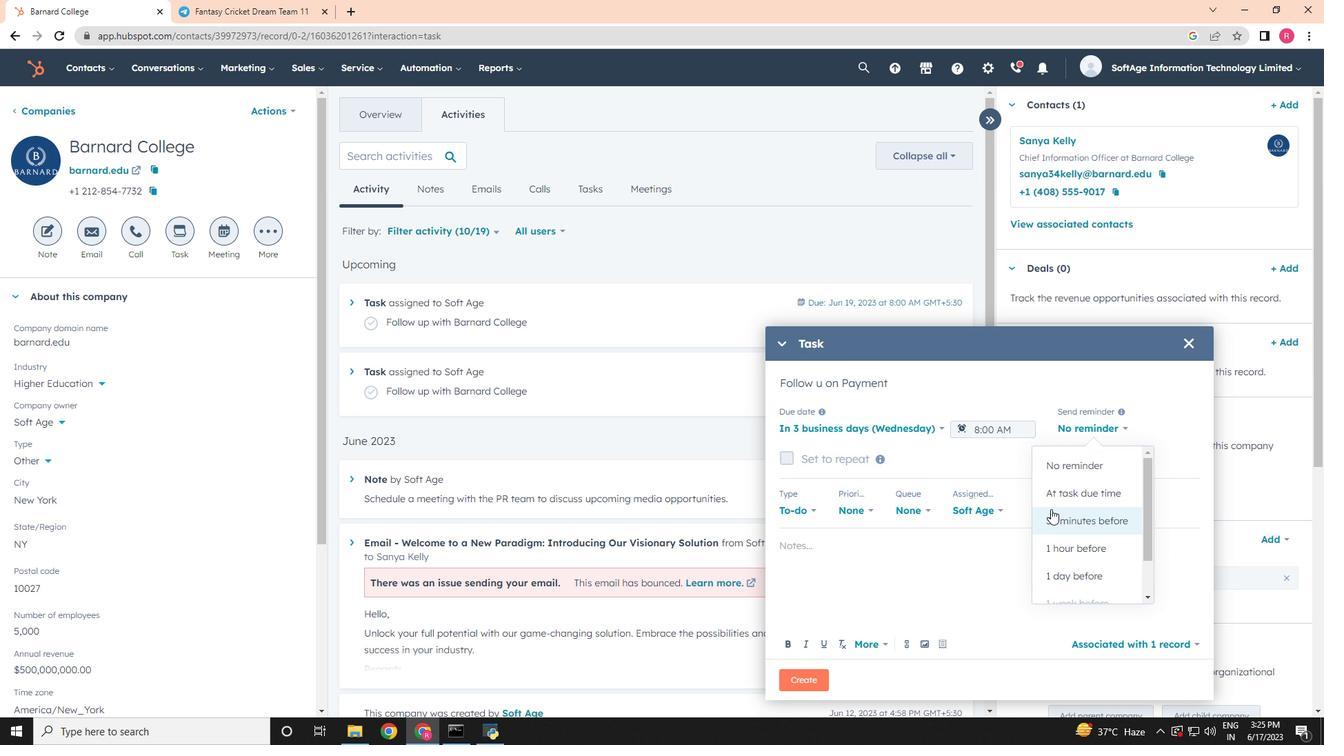 
Action: Mouse pressed left at (1052, 512)
Screenshot: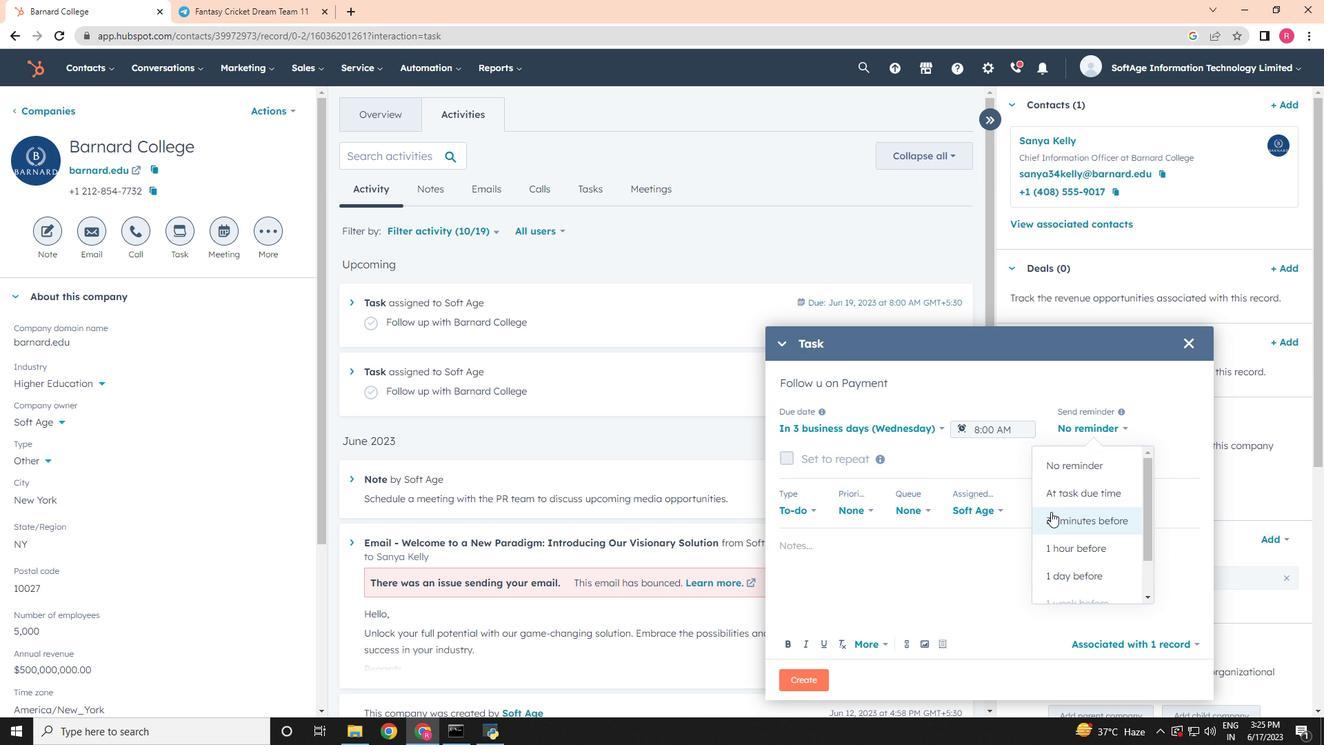 
Action: Mouse moved to (855, 508)
Screenshot: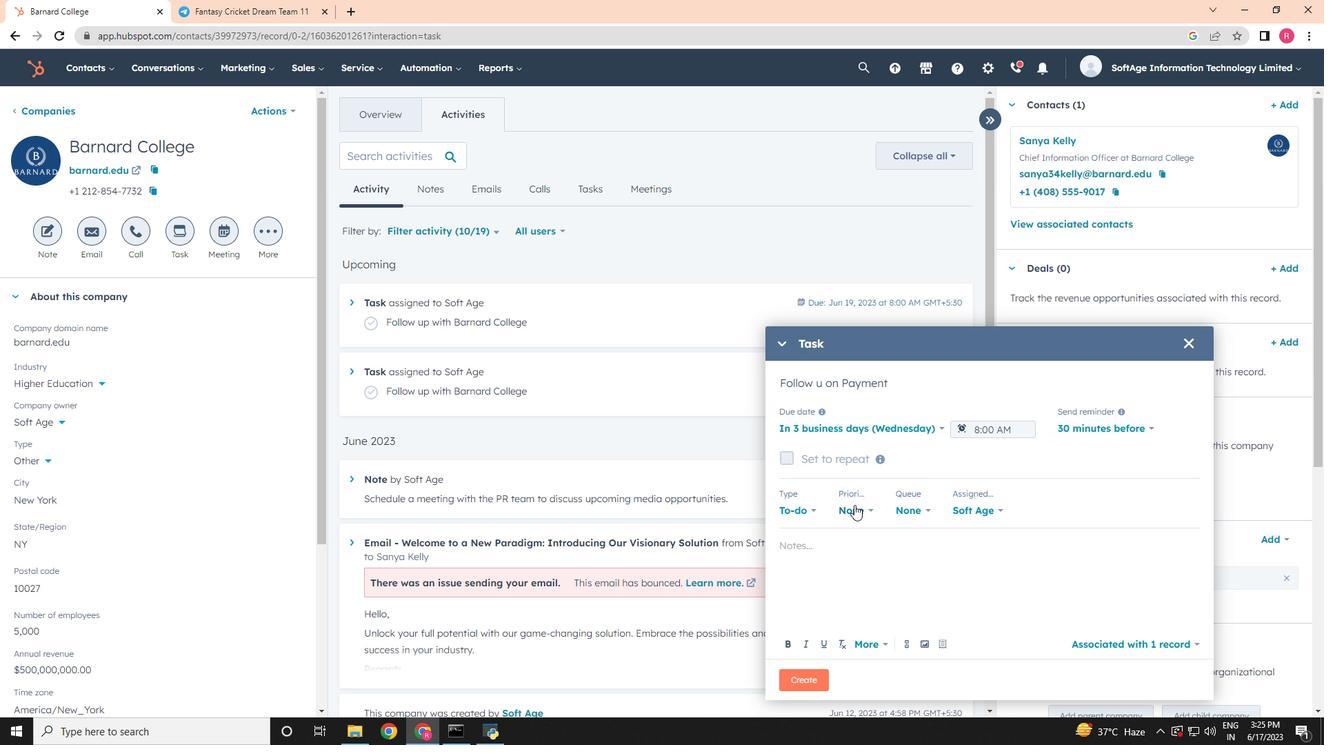 
Action: Mouse pressed left at (855, 508)
Screenshot: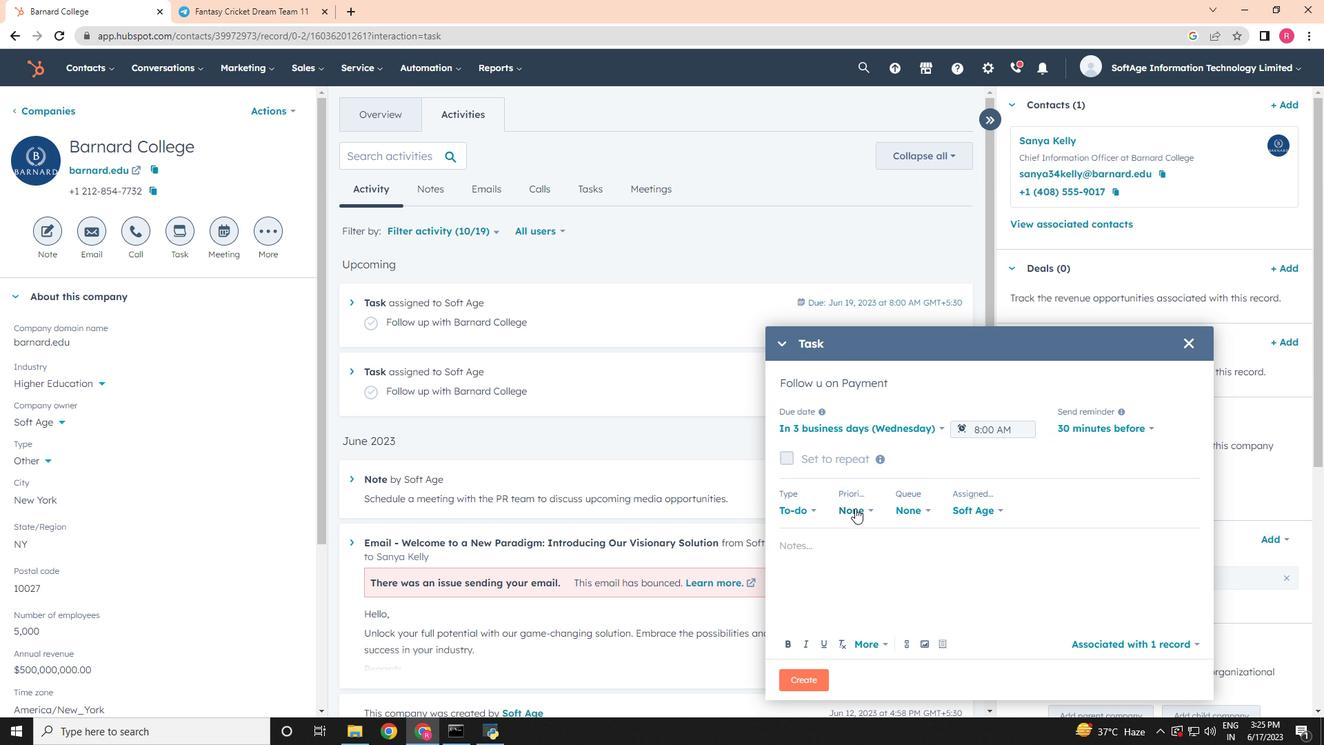 
Action: Mouse moved to (861, 599)
Screenshot: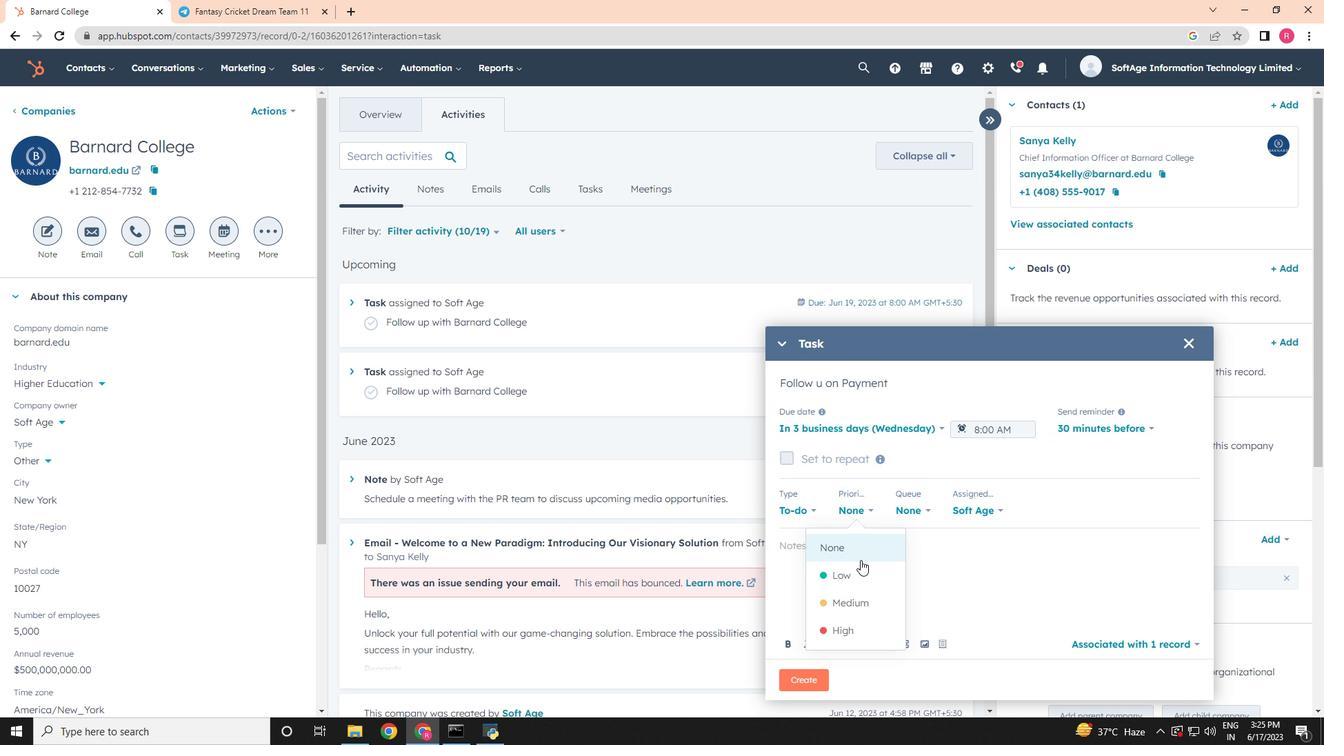 
Action: Mouse pressed left at (861, 599)
Screenshot: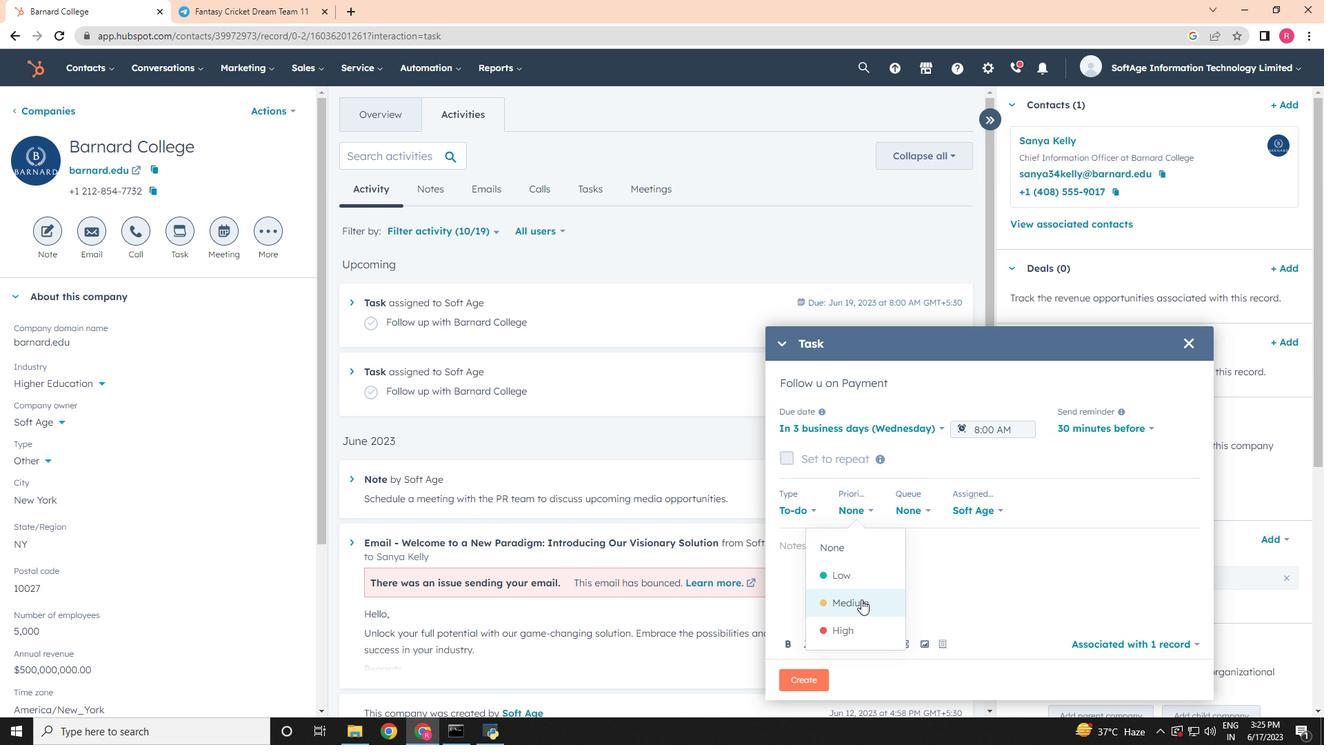 
Action: Mouse moved to (827, 559)
Screenshot: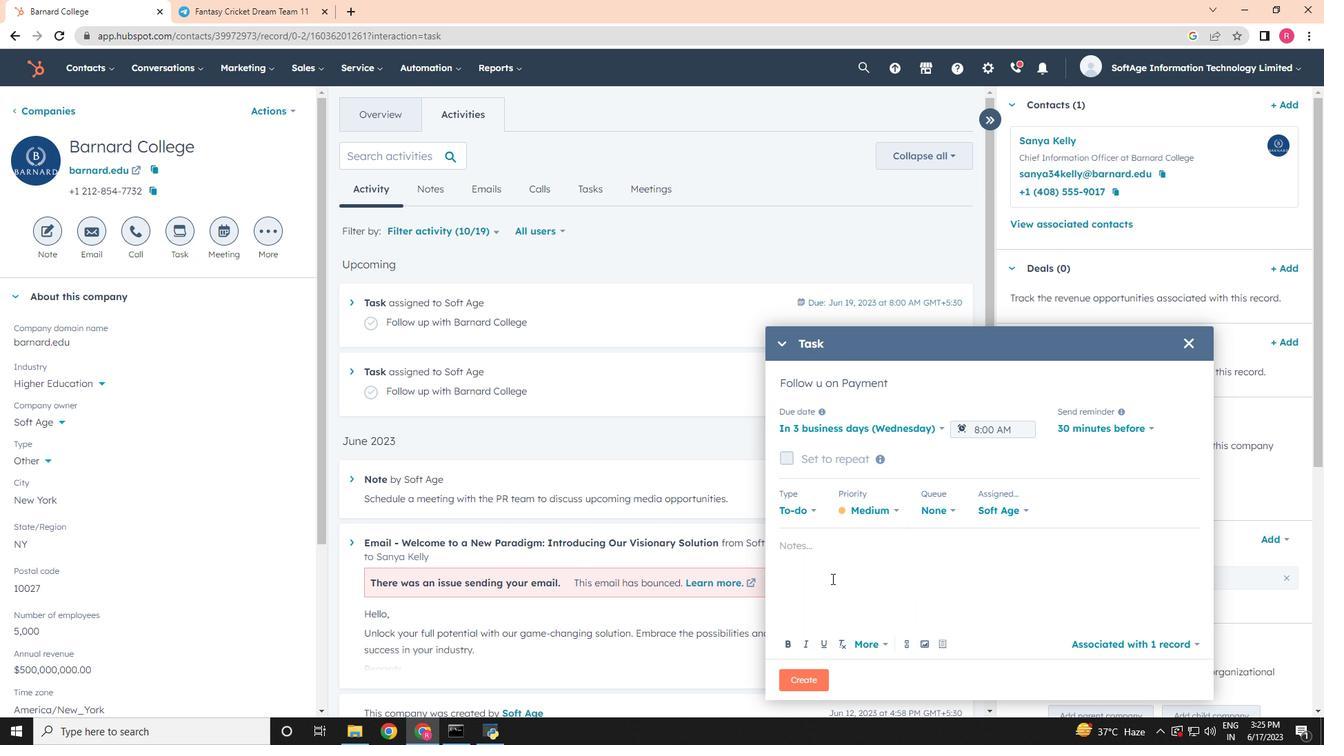 
Action: Mouse pressed left at (827, 559)
Screenshot: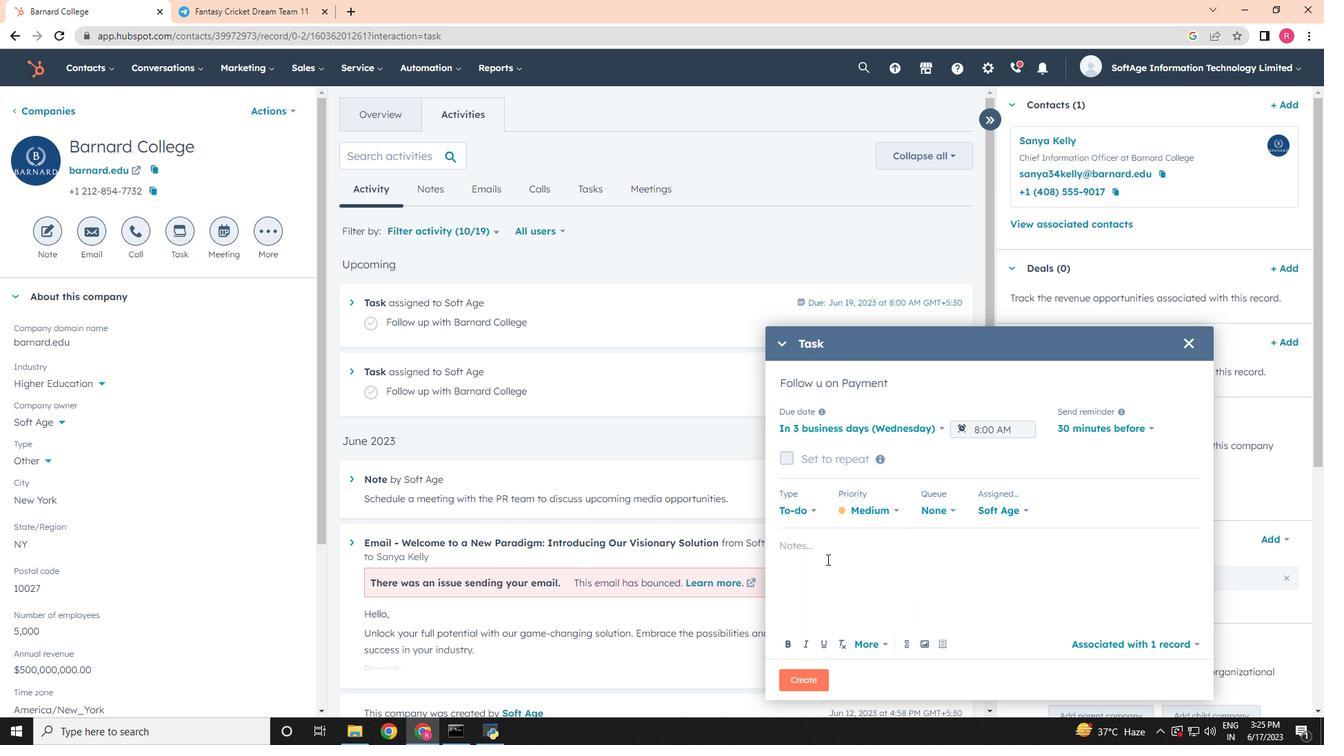 
Action: Mouse moved to (827, 558)
Screenshot: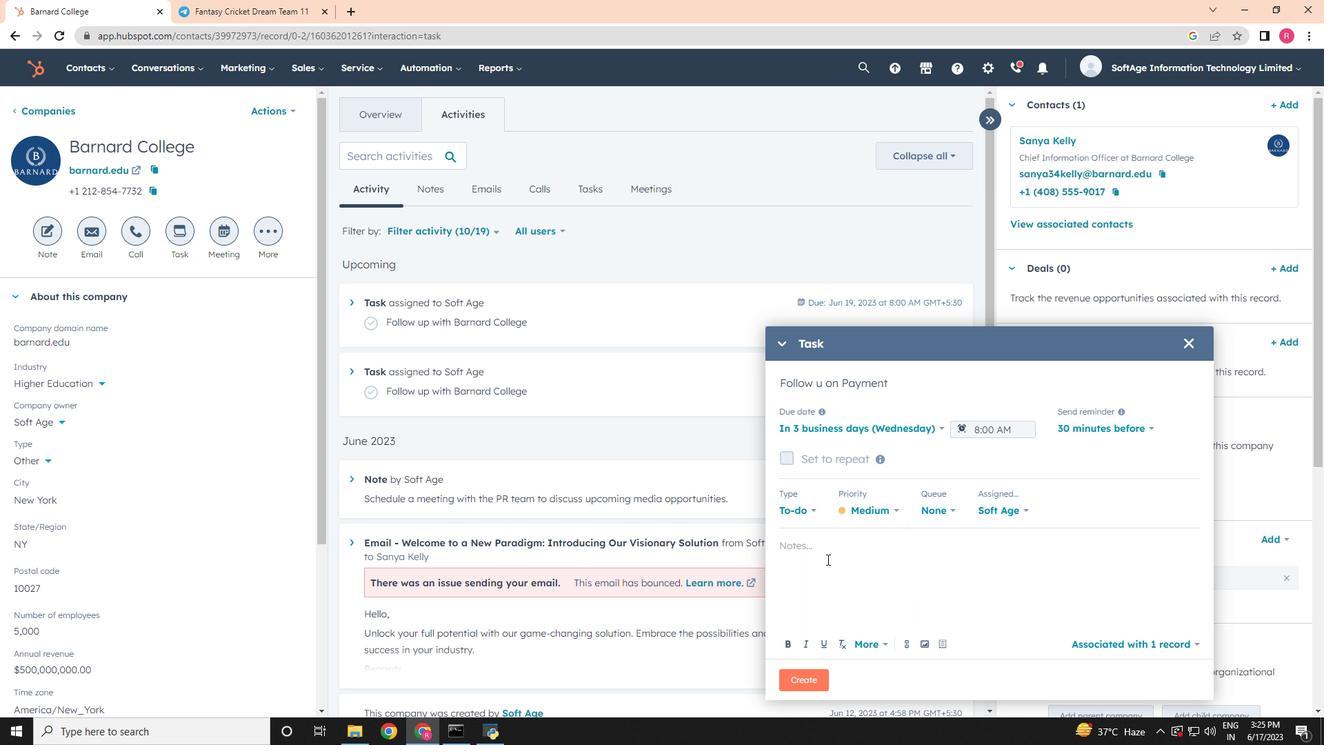 
Action: Key pressed follow<Key.space>up<Key.space>with<Key.space>the<Key.space>client<Key.space>regarding<Key.space>their<Key.space>recent<Key.space>inquiry<Key.space>and<Key.space>address<Key.space>any<Key.space>questions<Key.space>they<Key.space>may<Key.space>have.
Screenshot: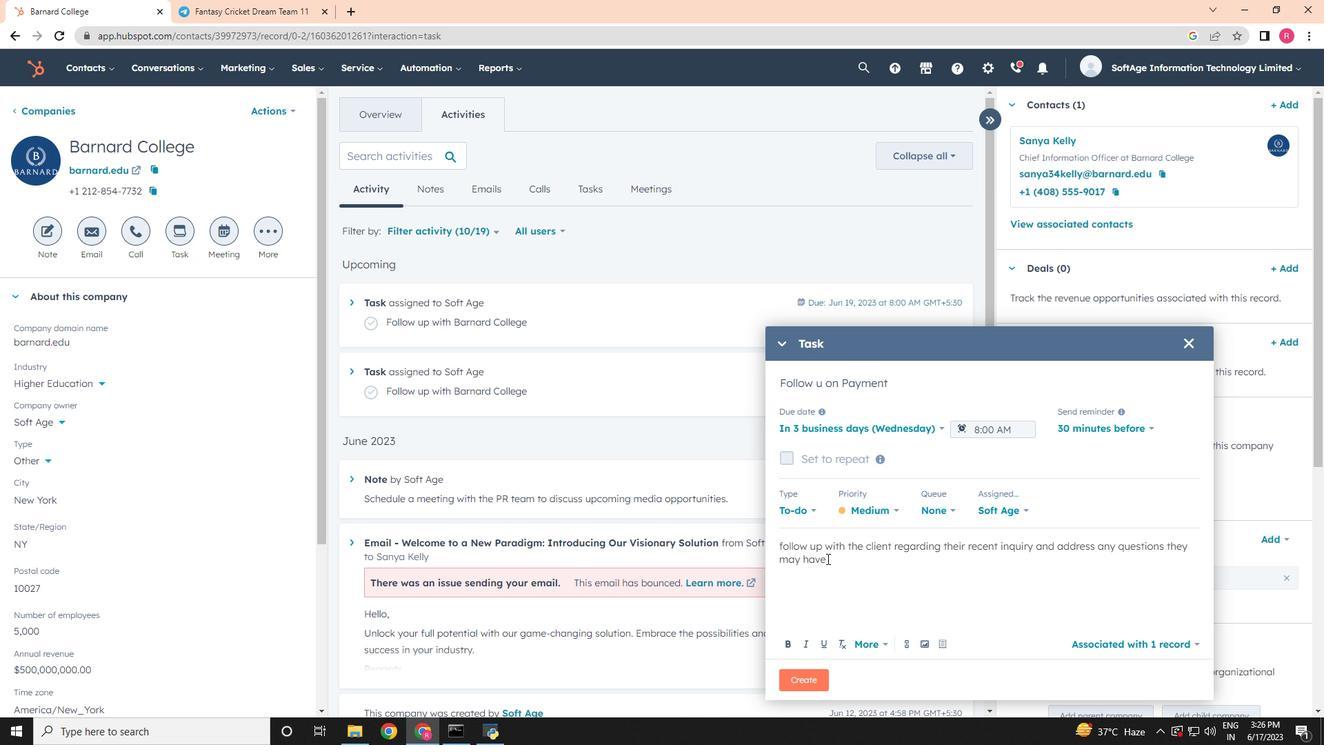 
Action: Mouse moved to (814, 682)
Screenshot: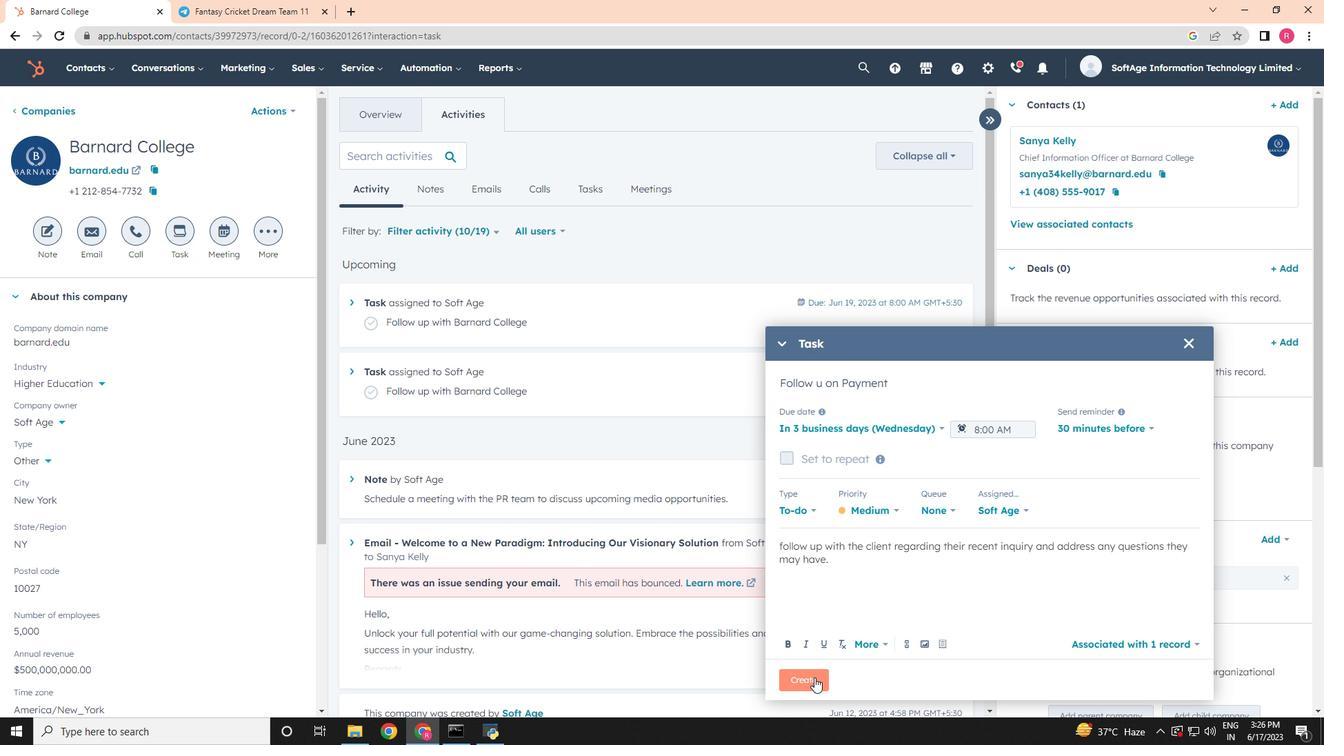 
Action: Mouse pressed left at (814, 682)
Screenshot: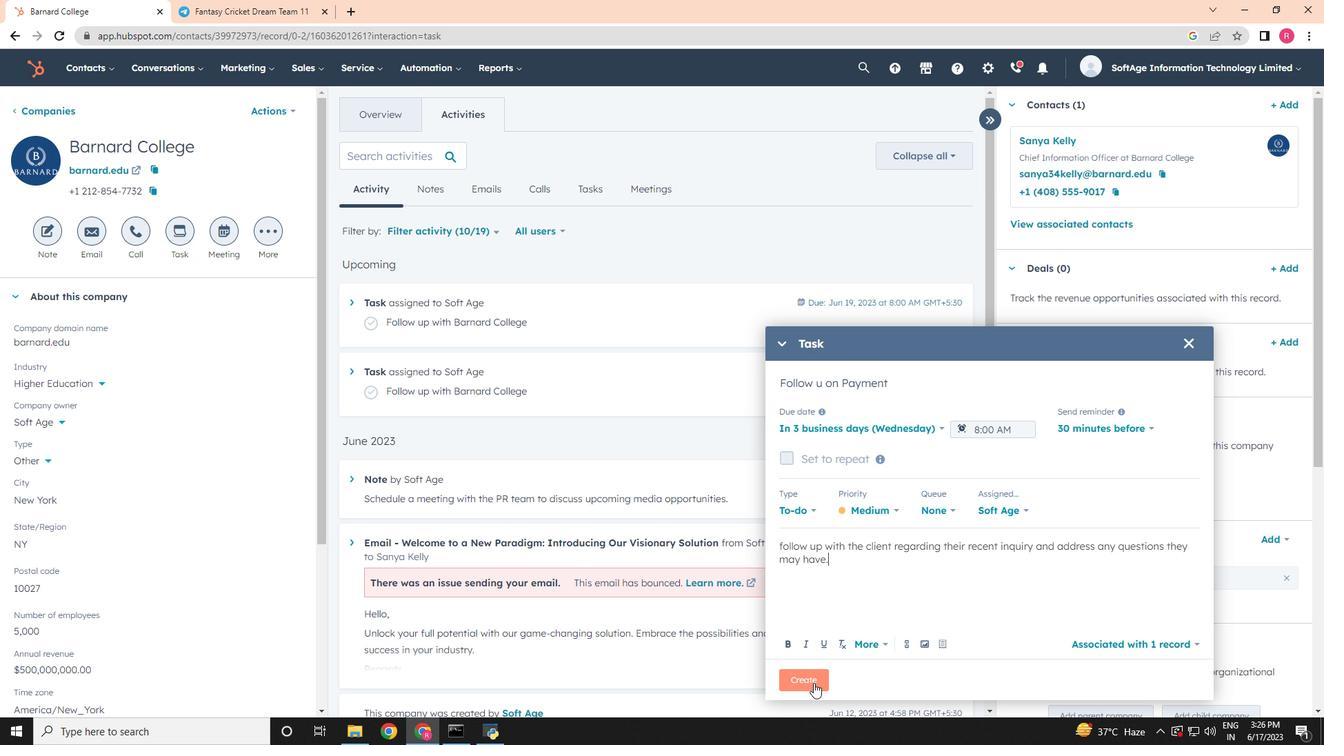 
